 Task: In the  document journal.html. Insert footer and write 'www.quantum.com'. Find the word using Dictionary 'Grateful' Use the tool word Count and display word count while typing
Action: Mouse moved to (167, 87)
Screenshot: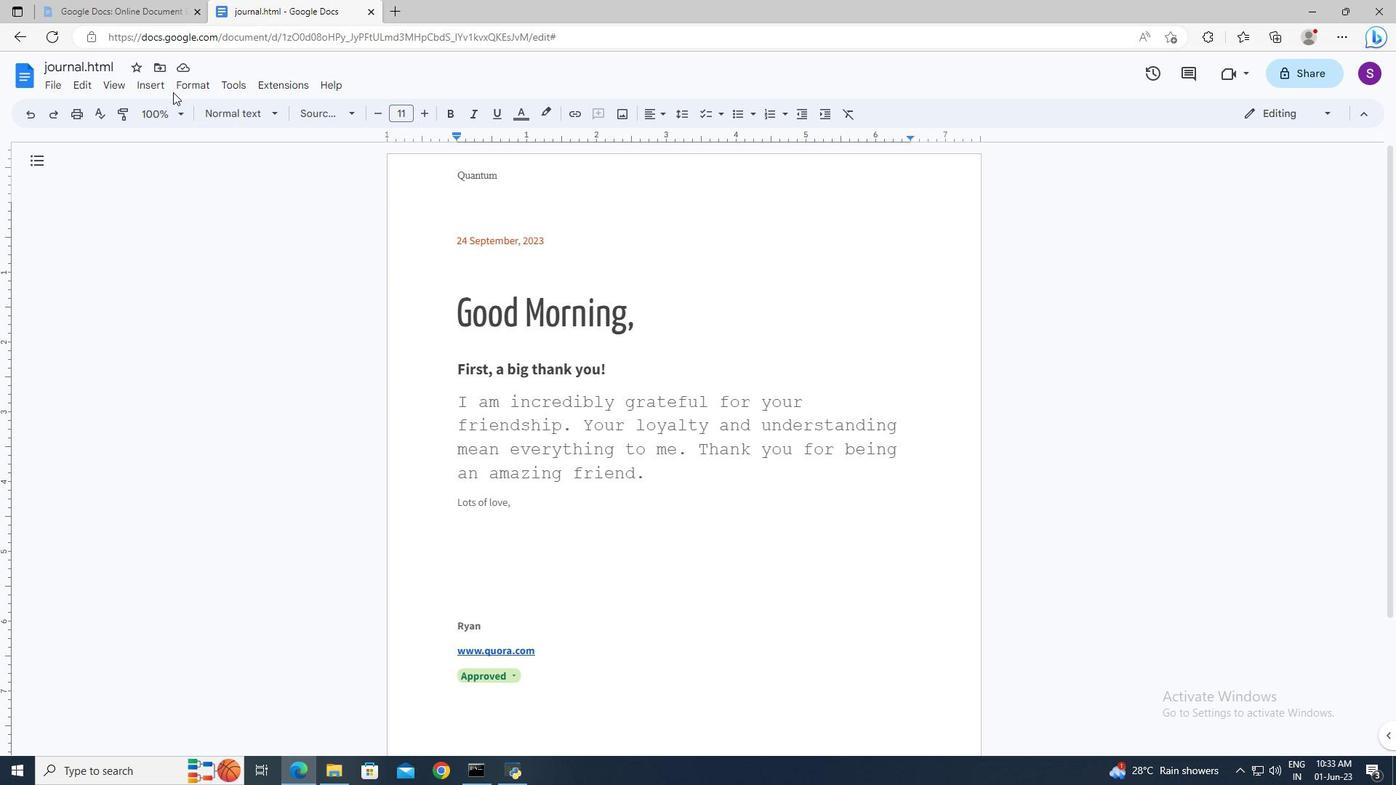 
Action: Mouse pressed left at (167, 87)
Screenshot: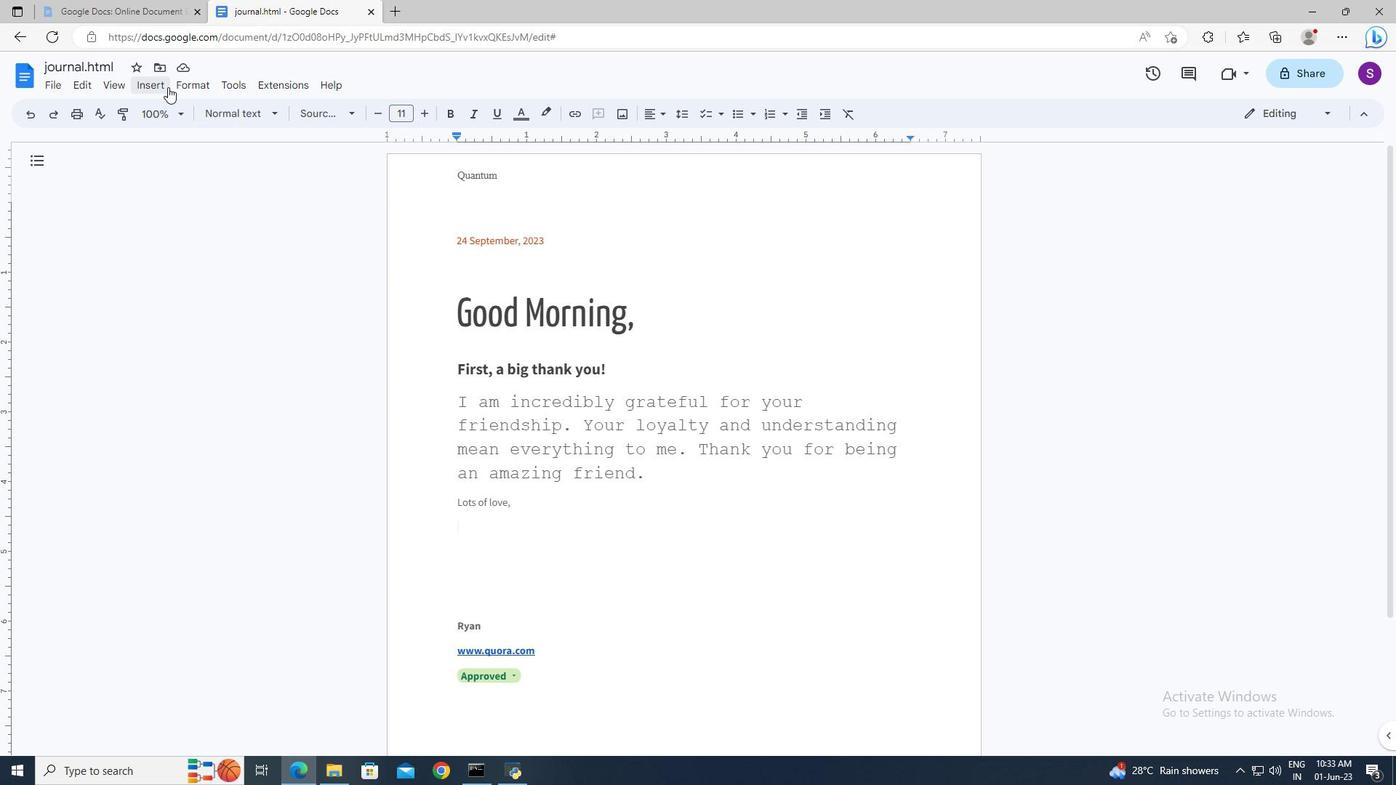 
Action: Mouse moved to (397, 479)
Screenshot: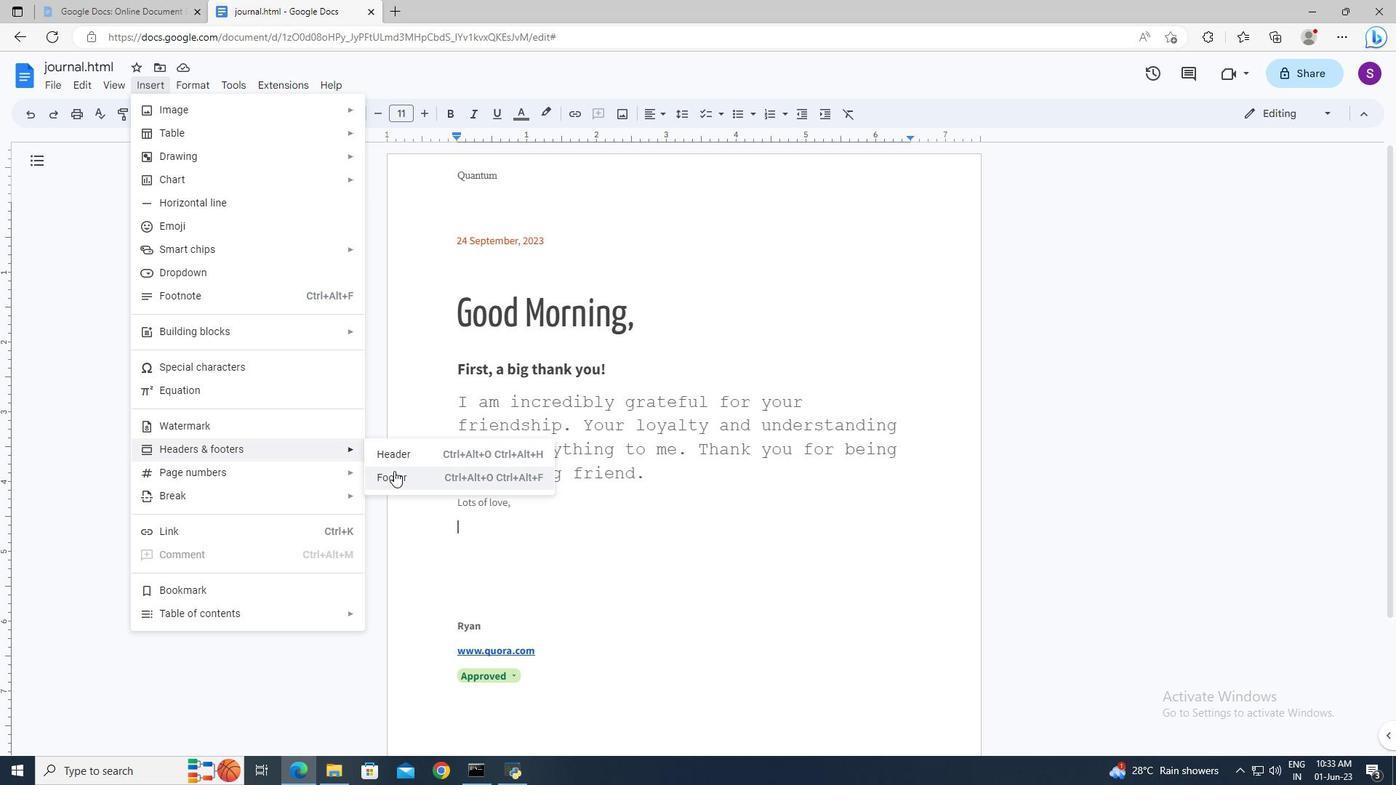 
Action: Mouse pressed left at (397, 479)
Screenshot: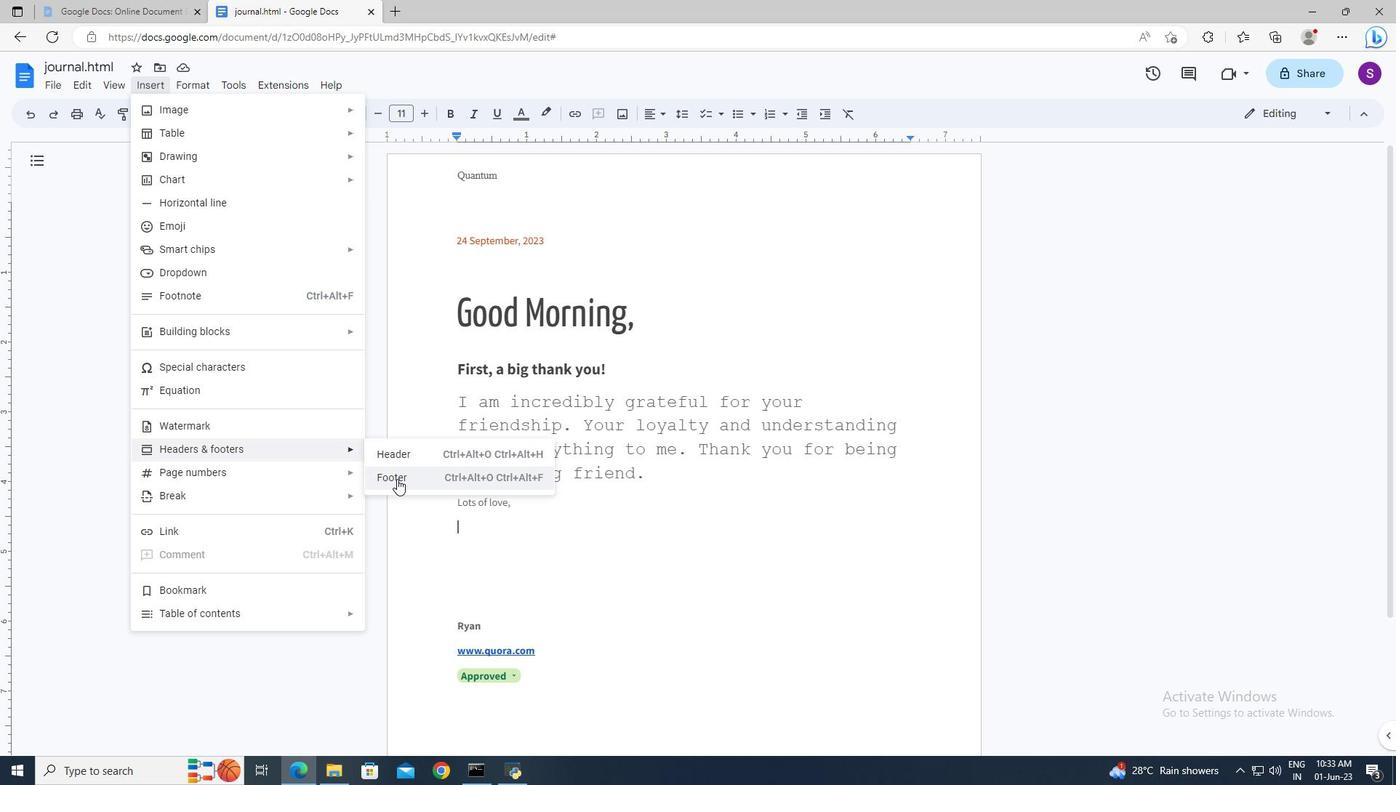 
Action: Key pressed www/<Key.backspace>.quantum.com
Screenshot: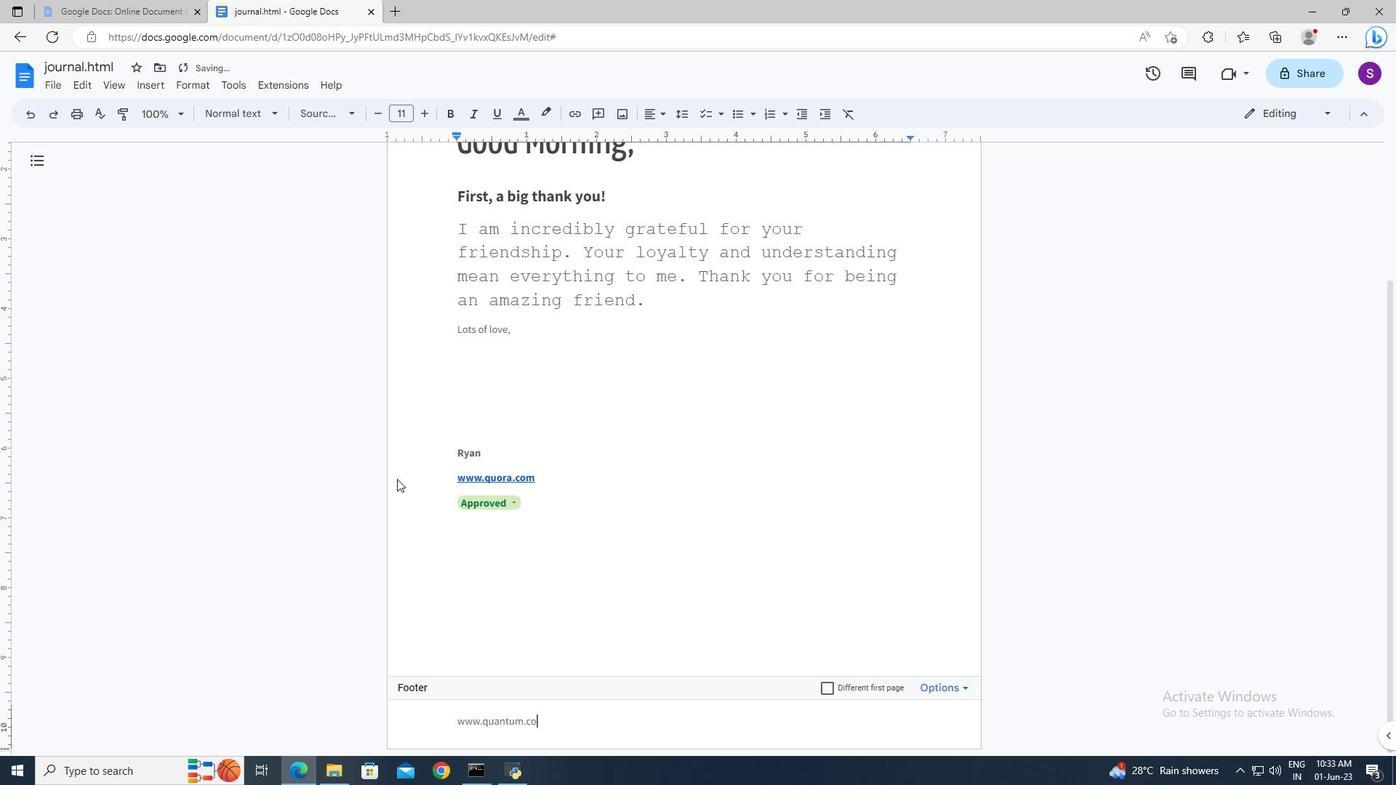 
Action: Mouse moved to (660, 448)
Screenshot: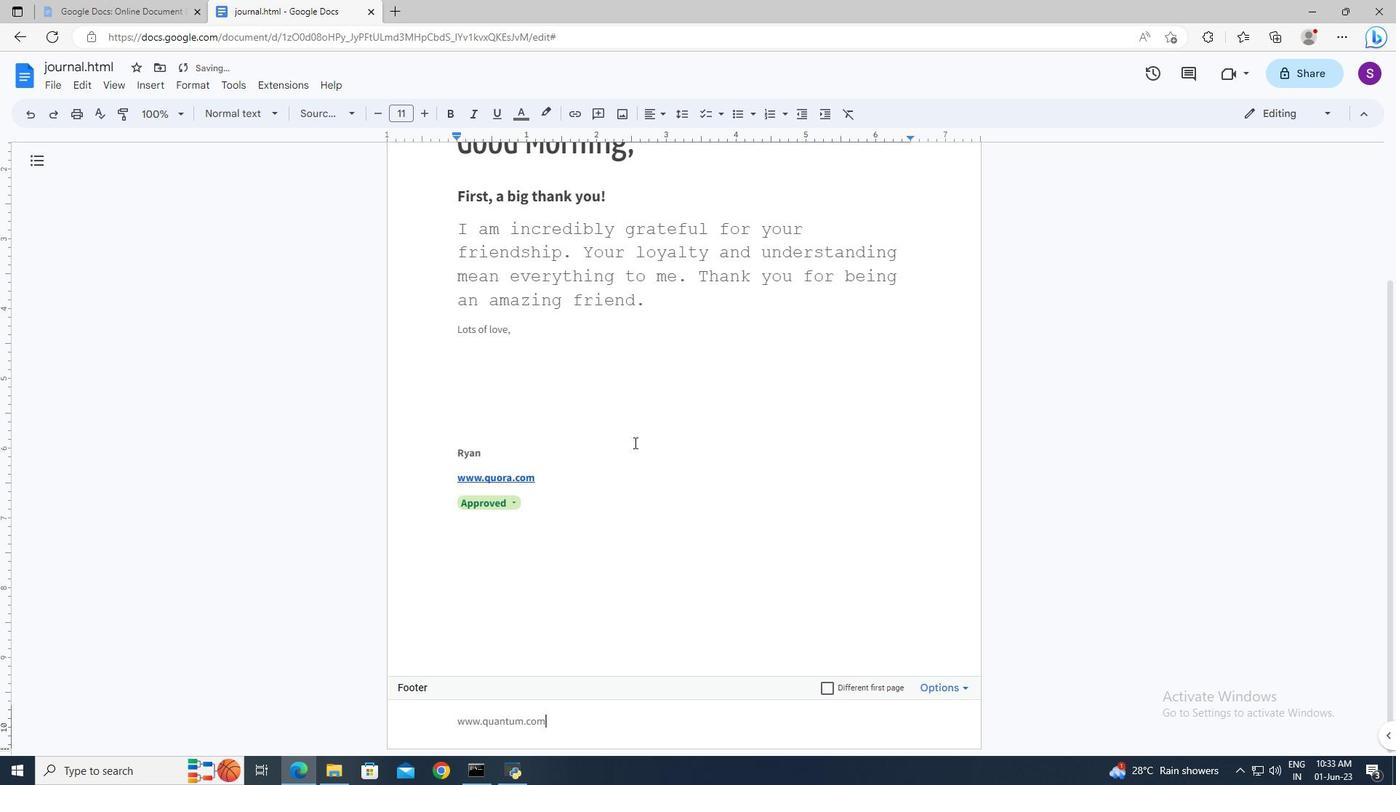 
Action: Mouse pressed left at (660, 448)
Screenshot: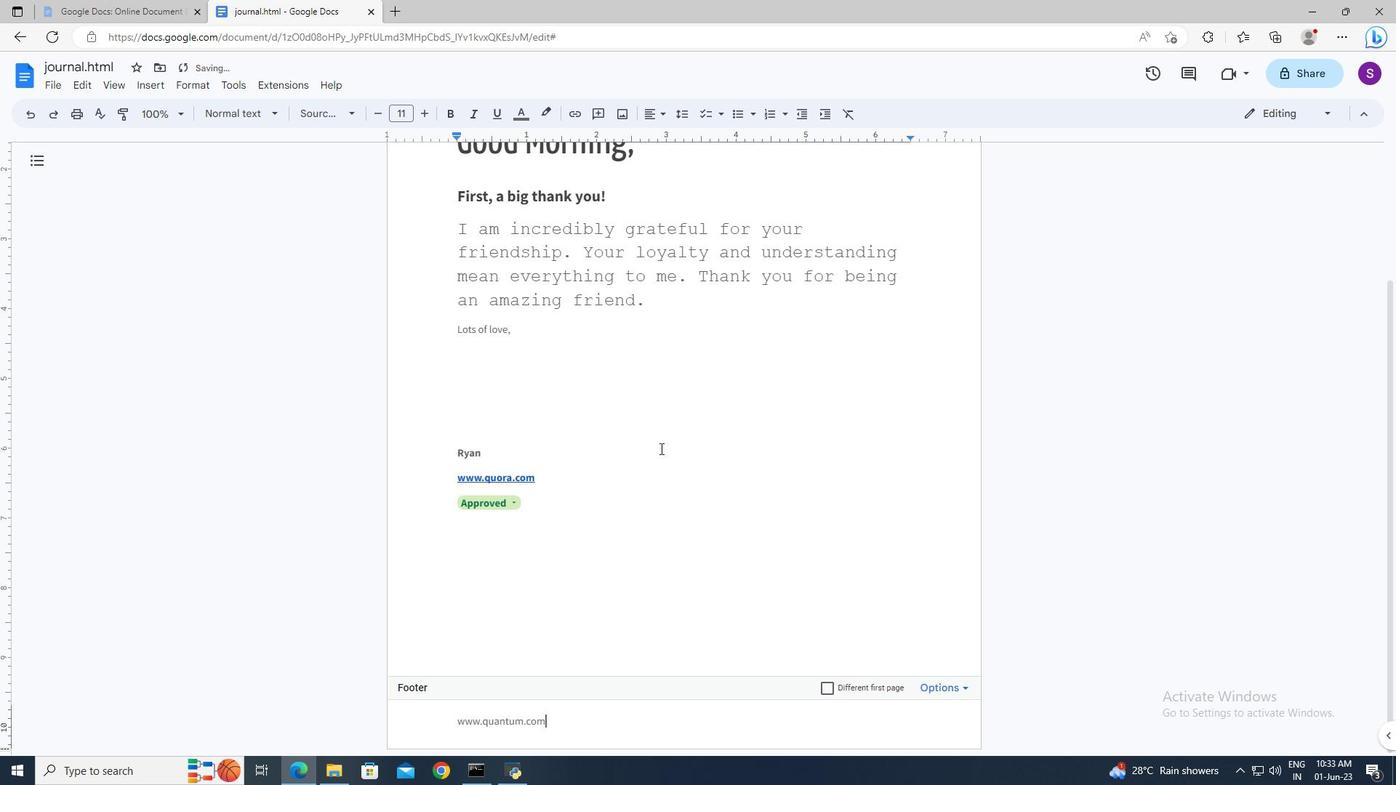
Action: Mouse moved to (504, 387)
Screenshot: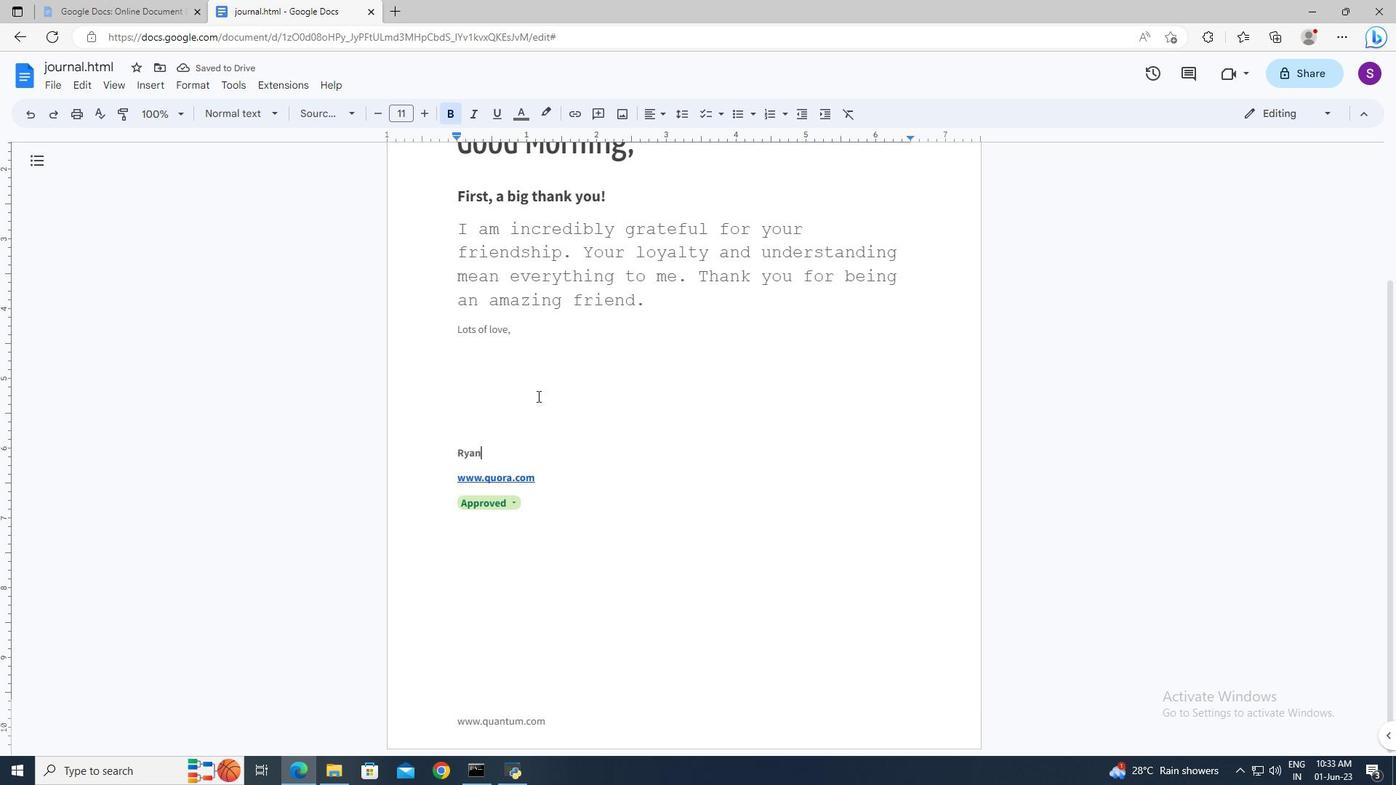 
Action: Mouse pressed left at (504, 387)
Screenshot: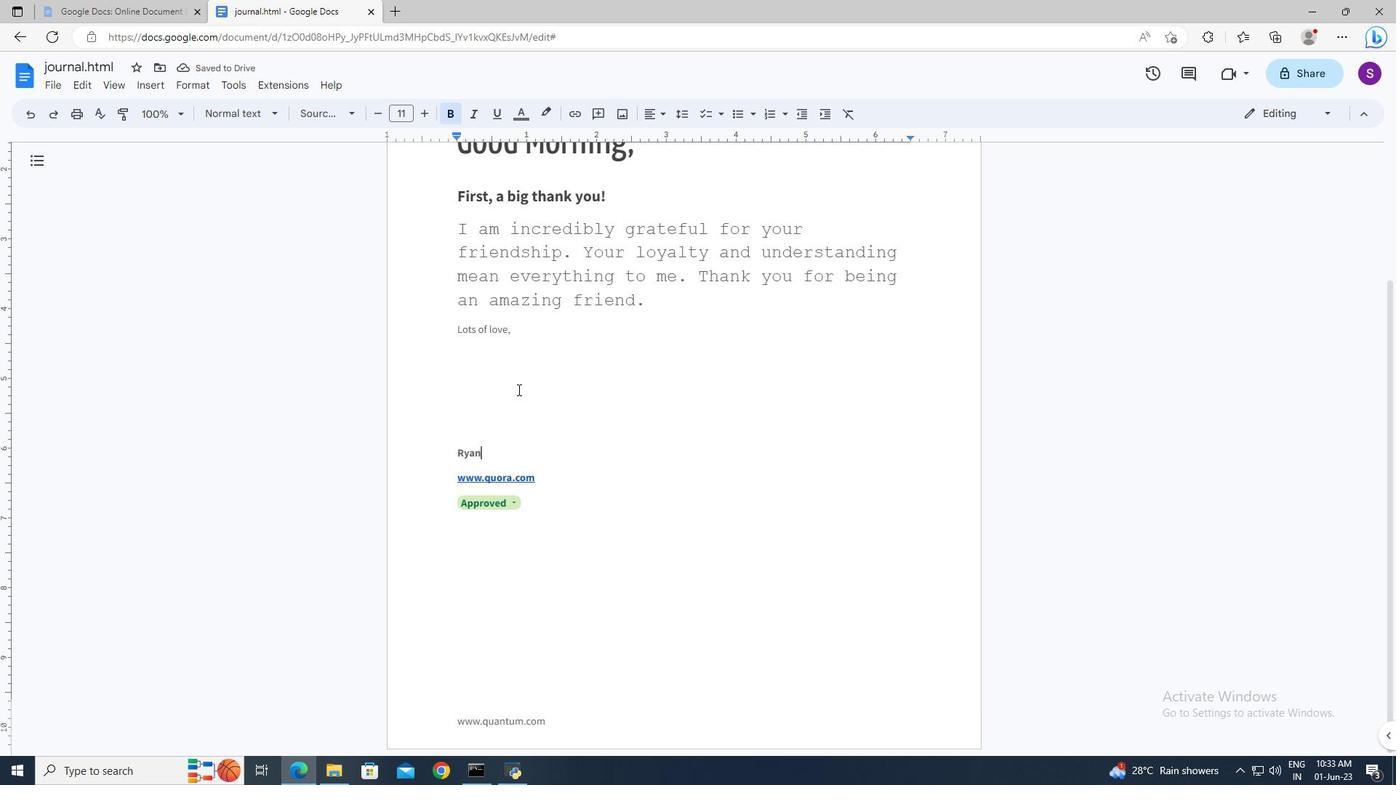 
Action: Mouse scrolled (504, 388) with delta (0, 0)
Screenshot: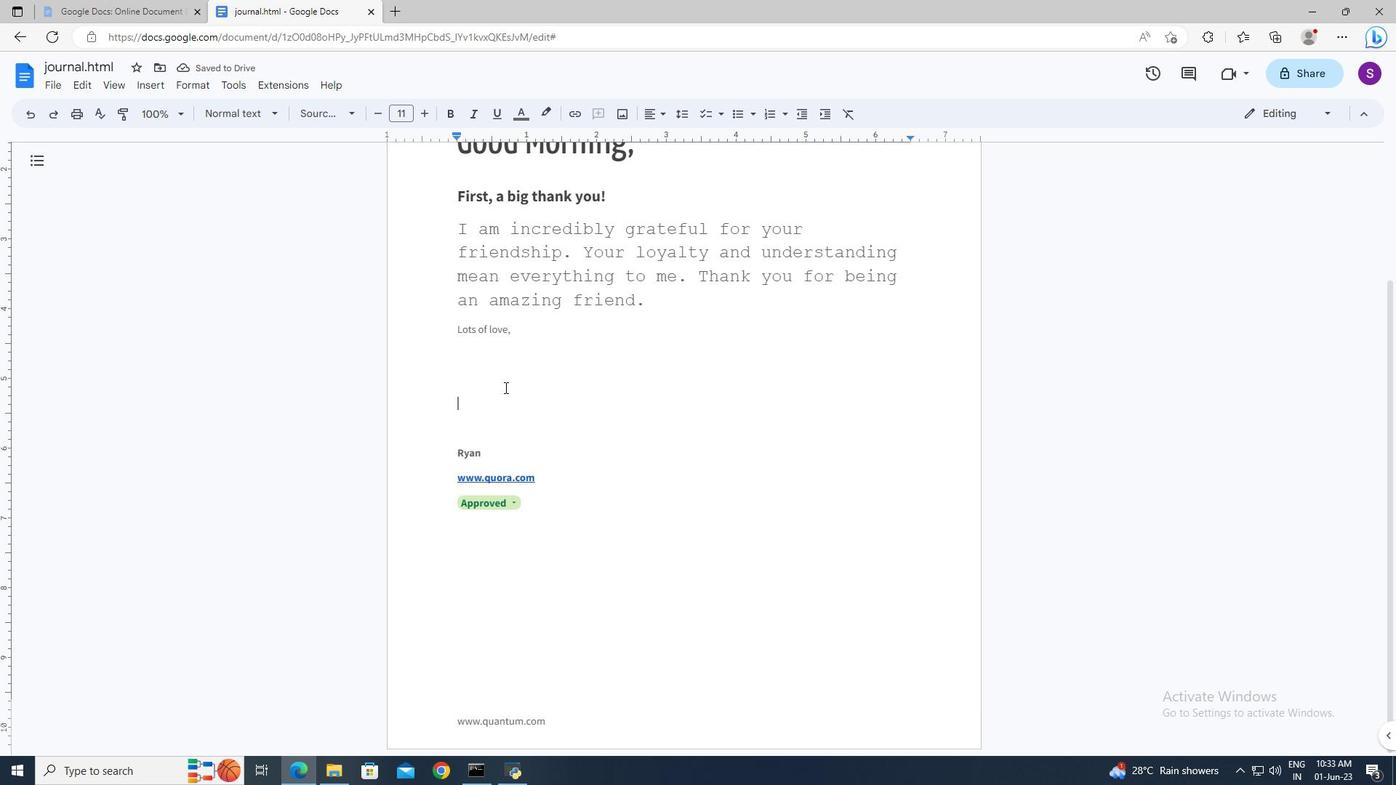 
Action: Mouse moved to (247, 87)
Screenshot: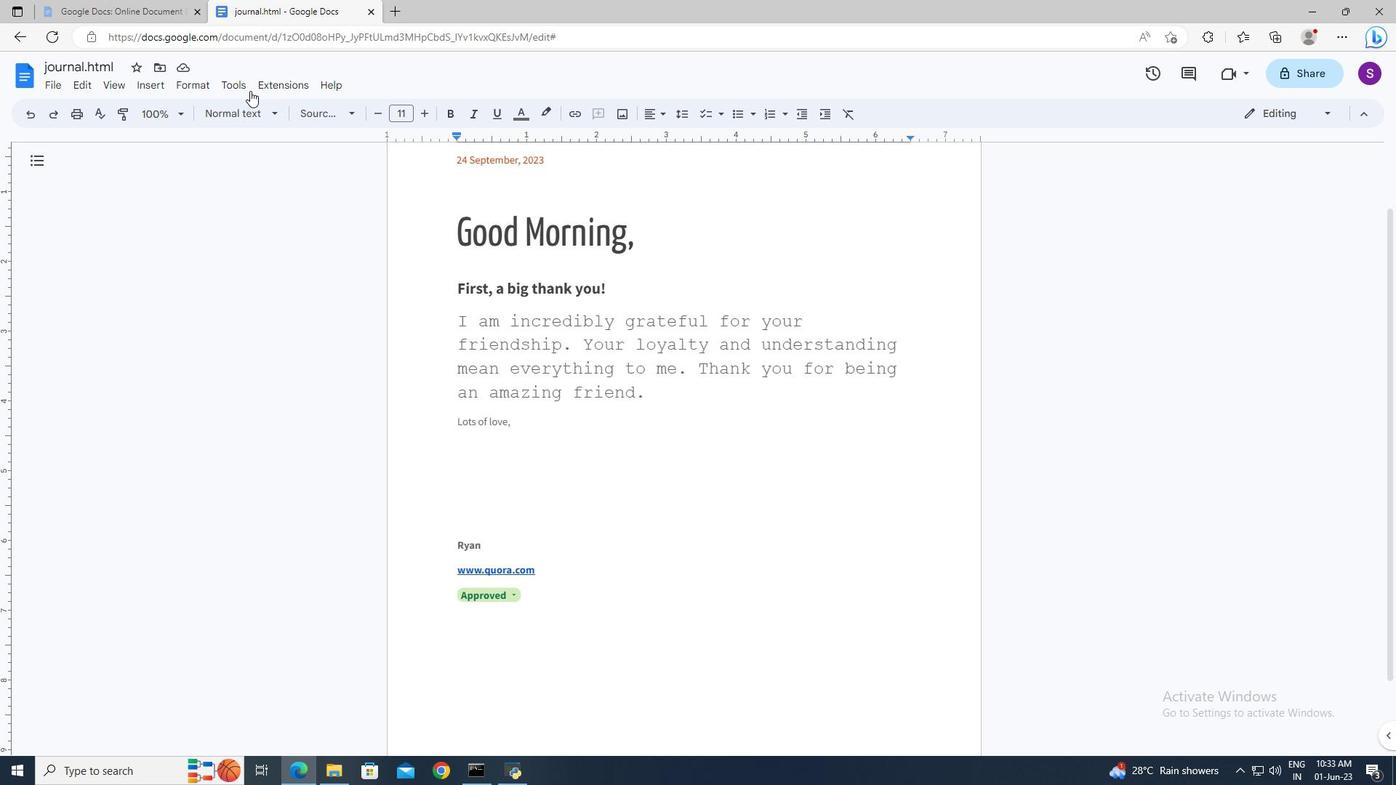
Action: Mouse pressed left at (247, 87)
Screenshot: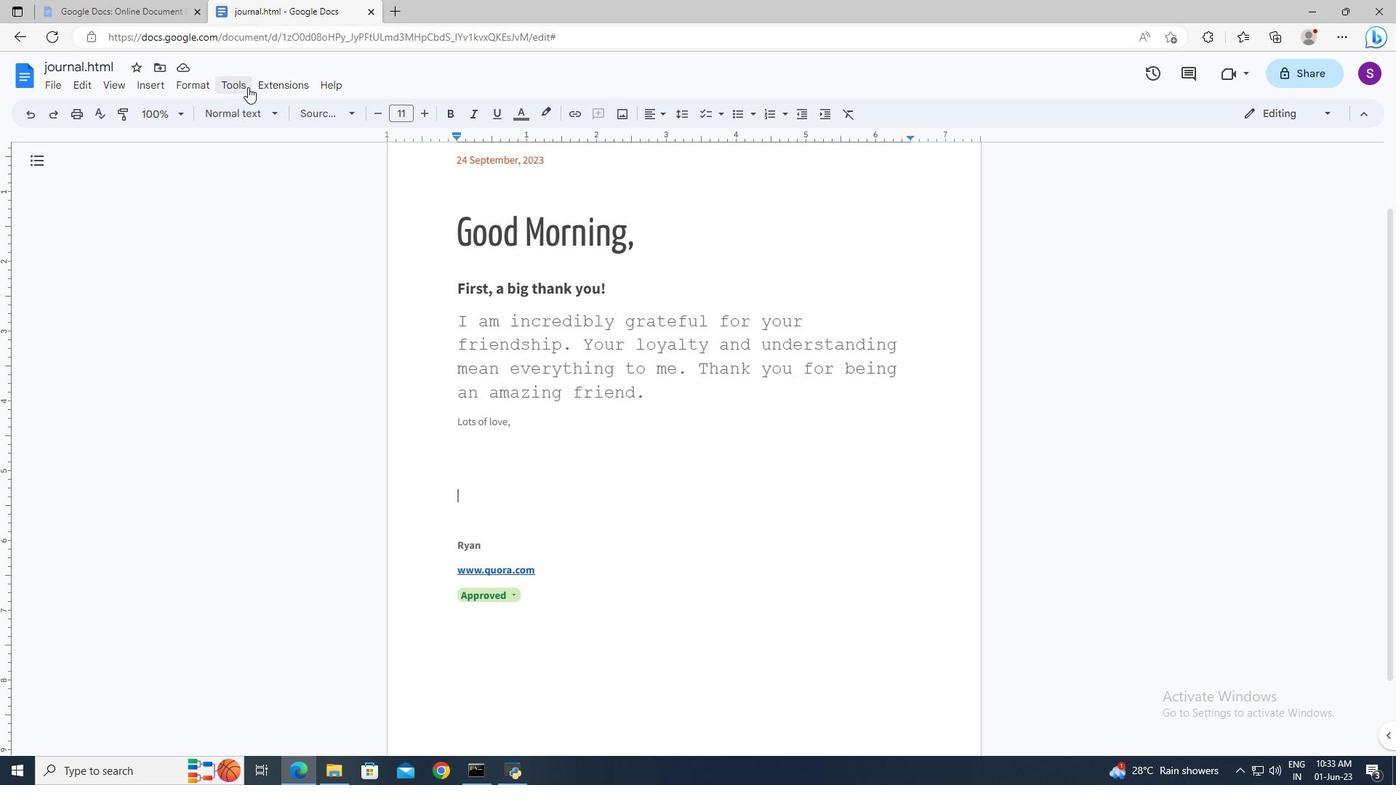 
Action: Mouse moved to (267, 287)
Screenshot: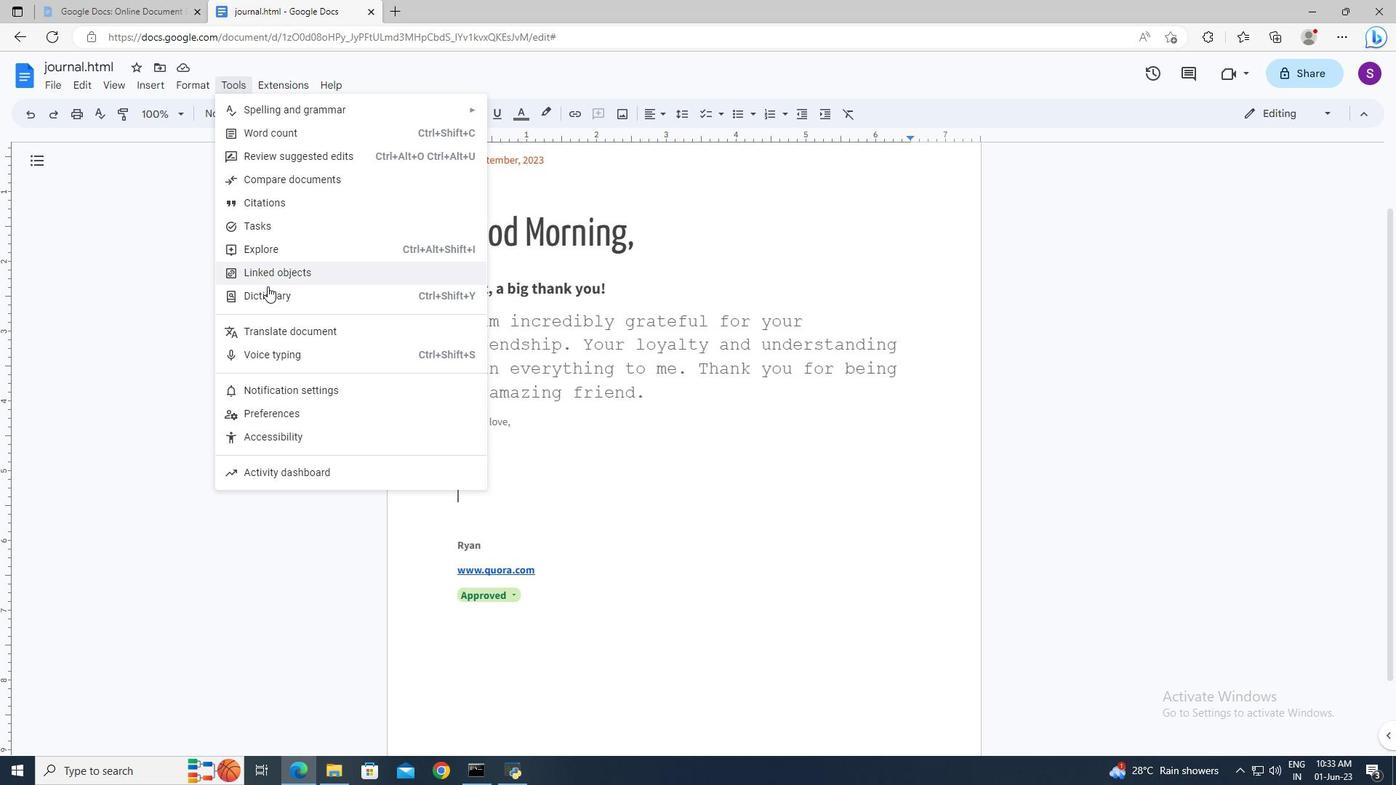 
Action: Mouse pressed left at (267, 287)
Screenshot: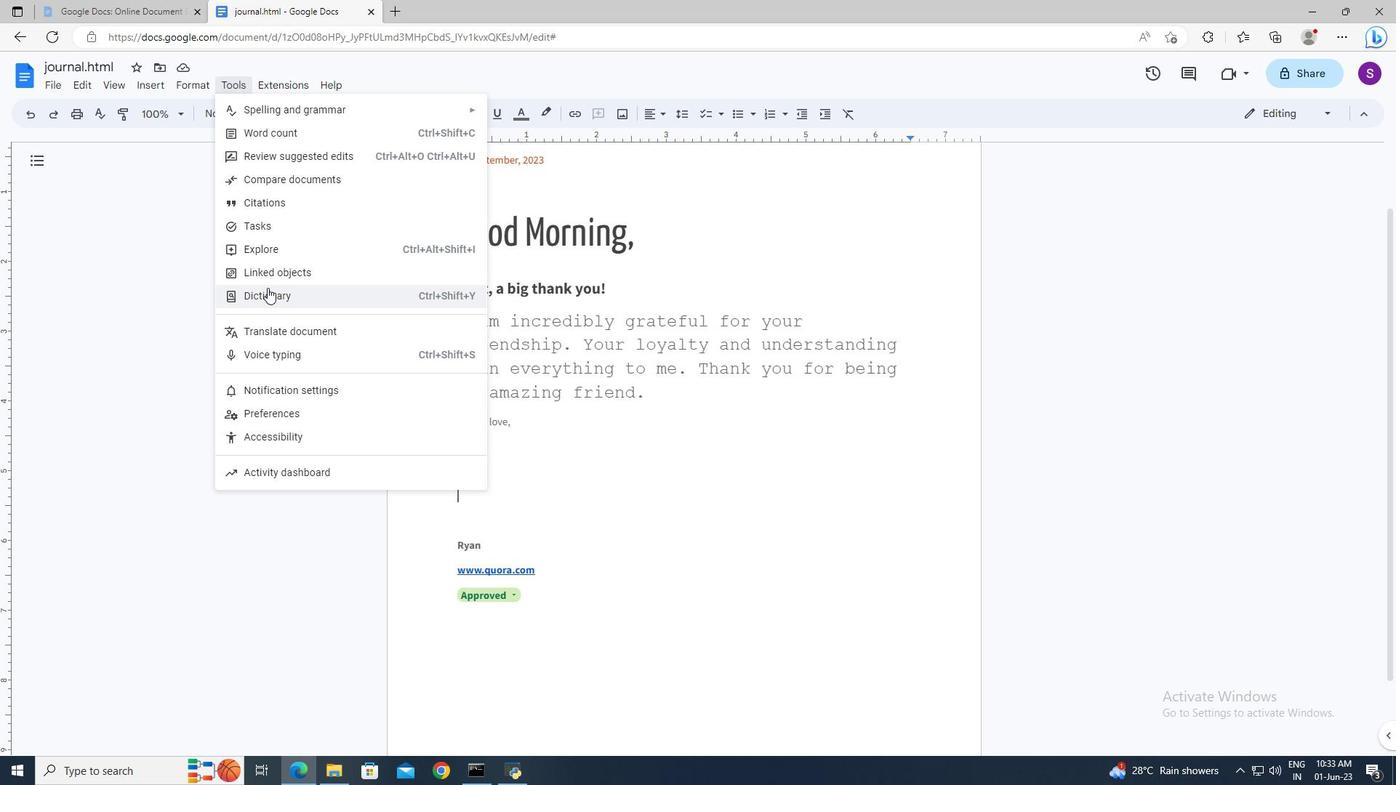 
Action: Mouse moved to (1215, 162)
Screenshot: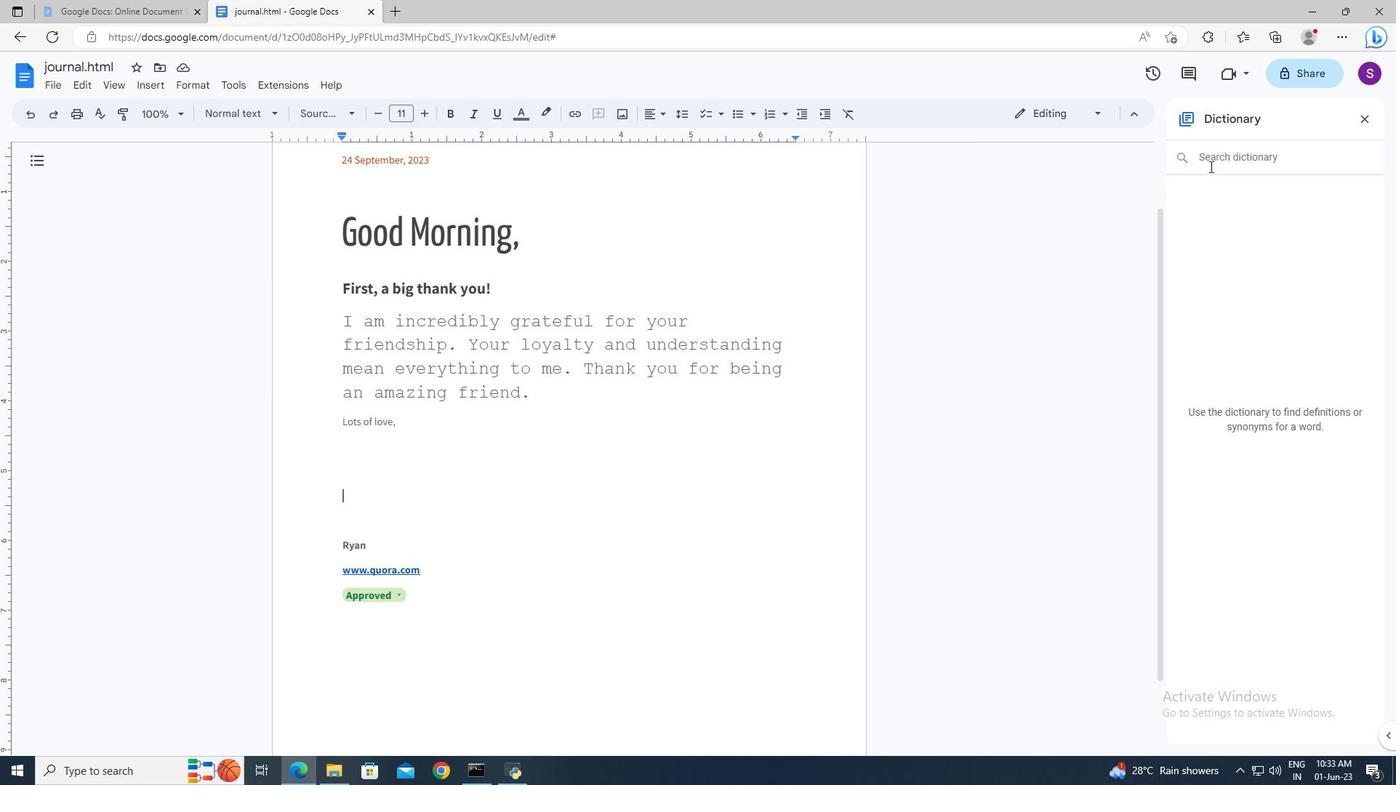 
Action: Mouse pressed left at (1215, 162)
Screenshot: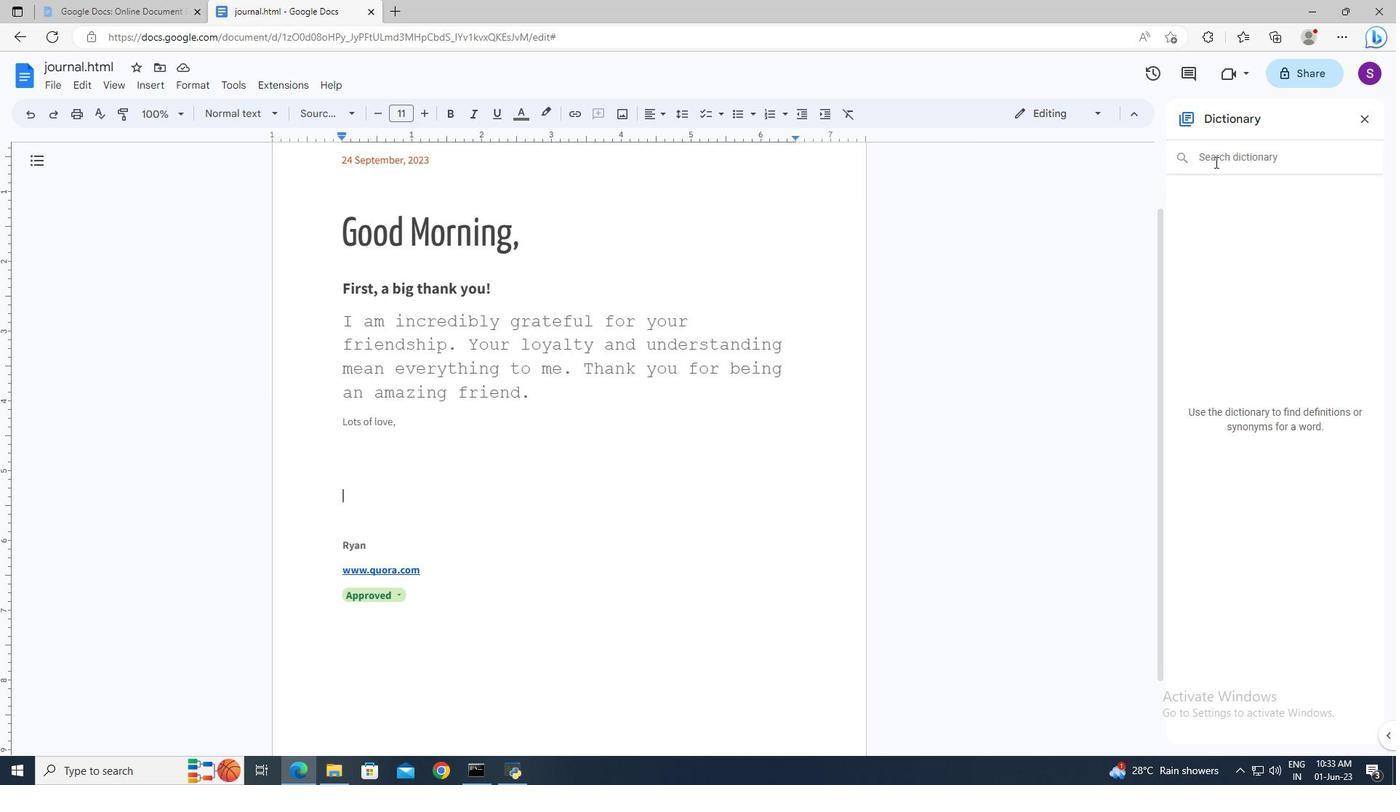 
Action: Mouse moved to (1199, 155)
Screenshot: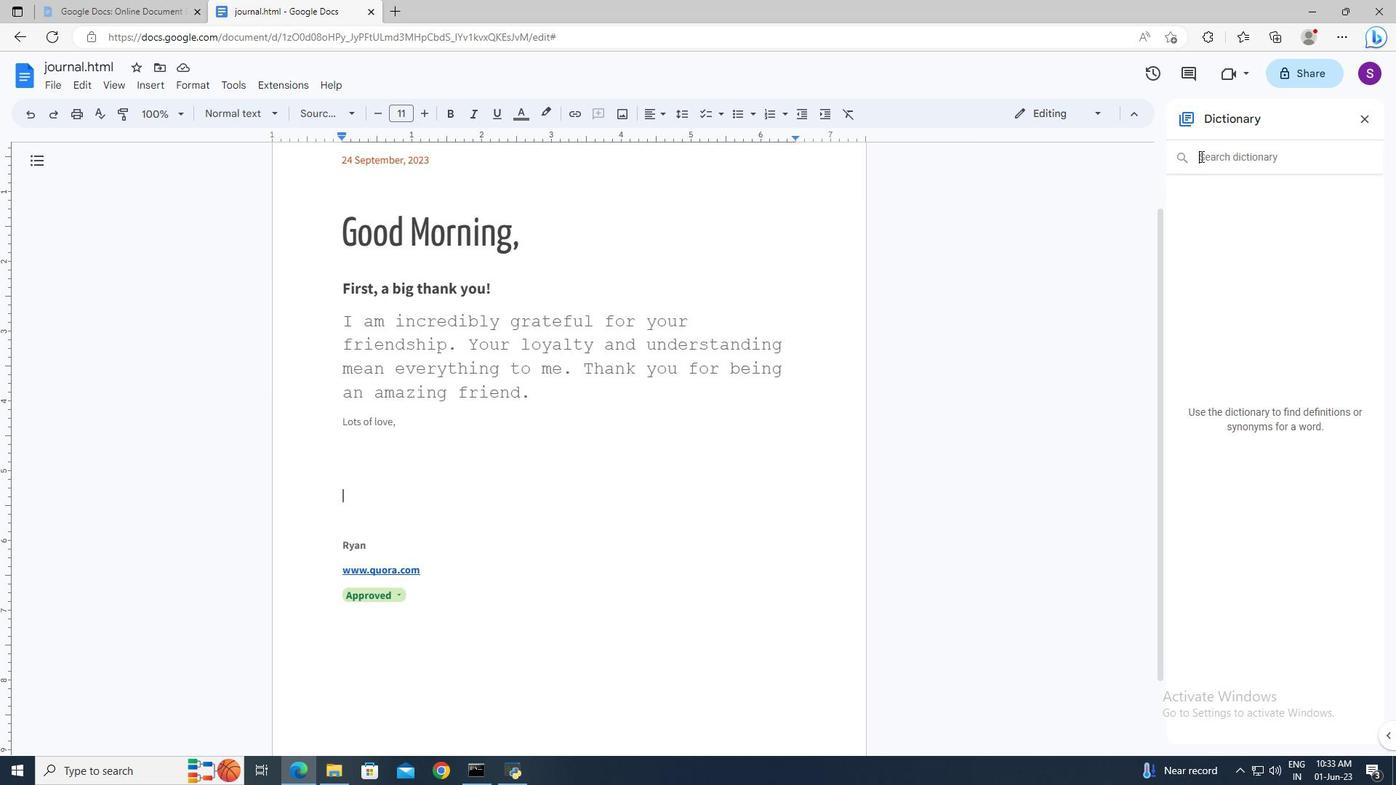 
Action: Key pressed <Key.shift>Gr
Screenshot: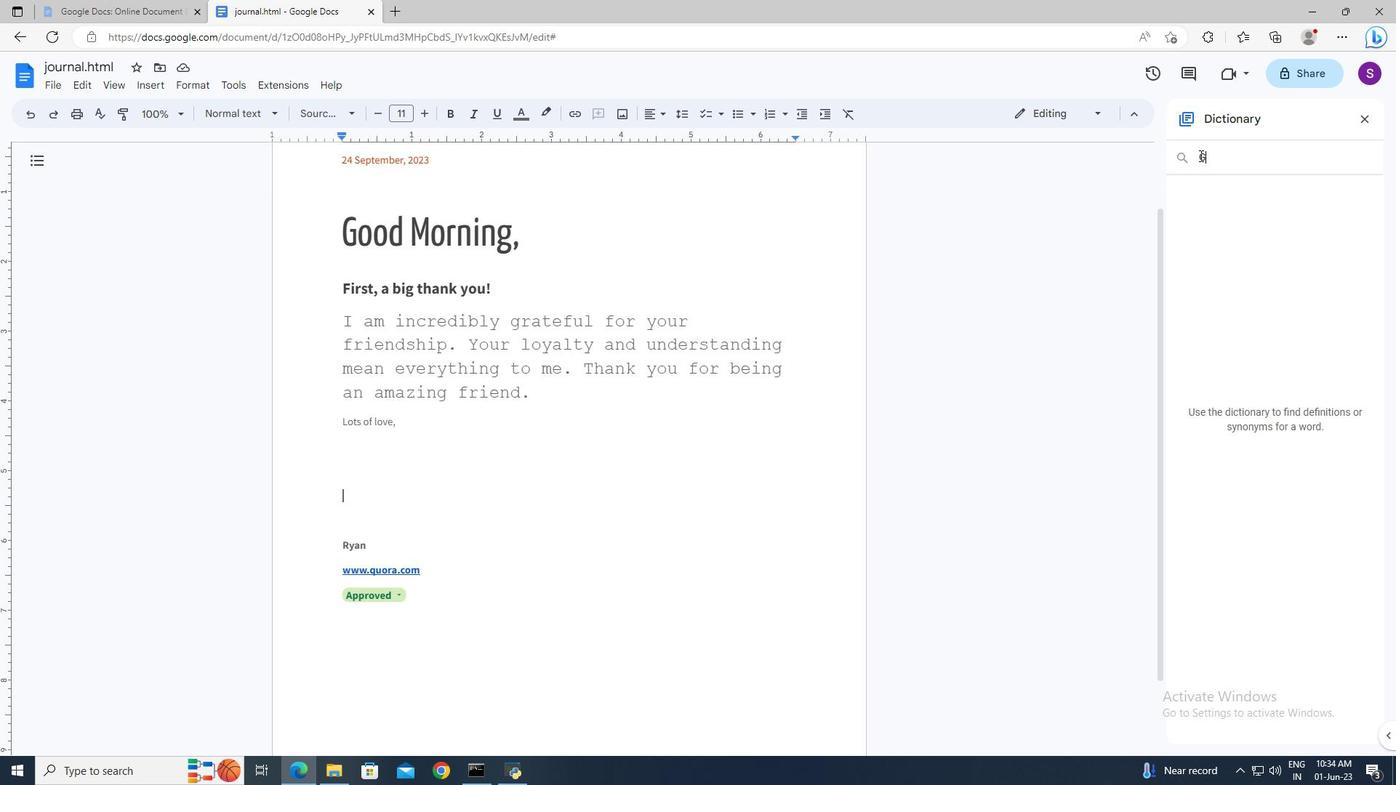 
Action: Mouse moved to (1199, 154)
Screenshot: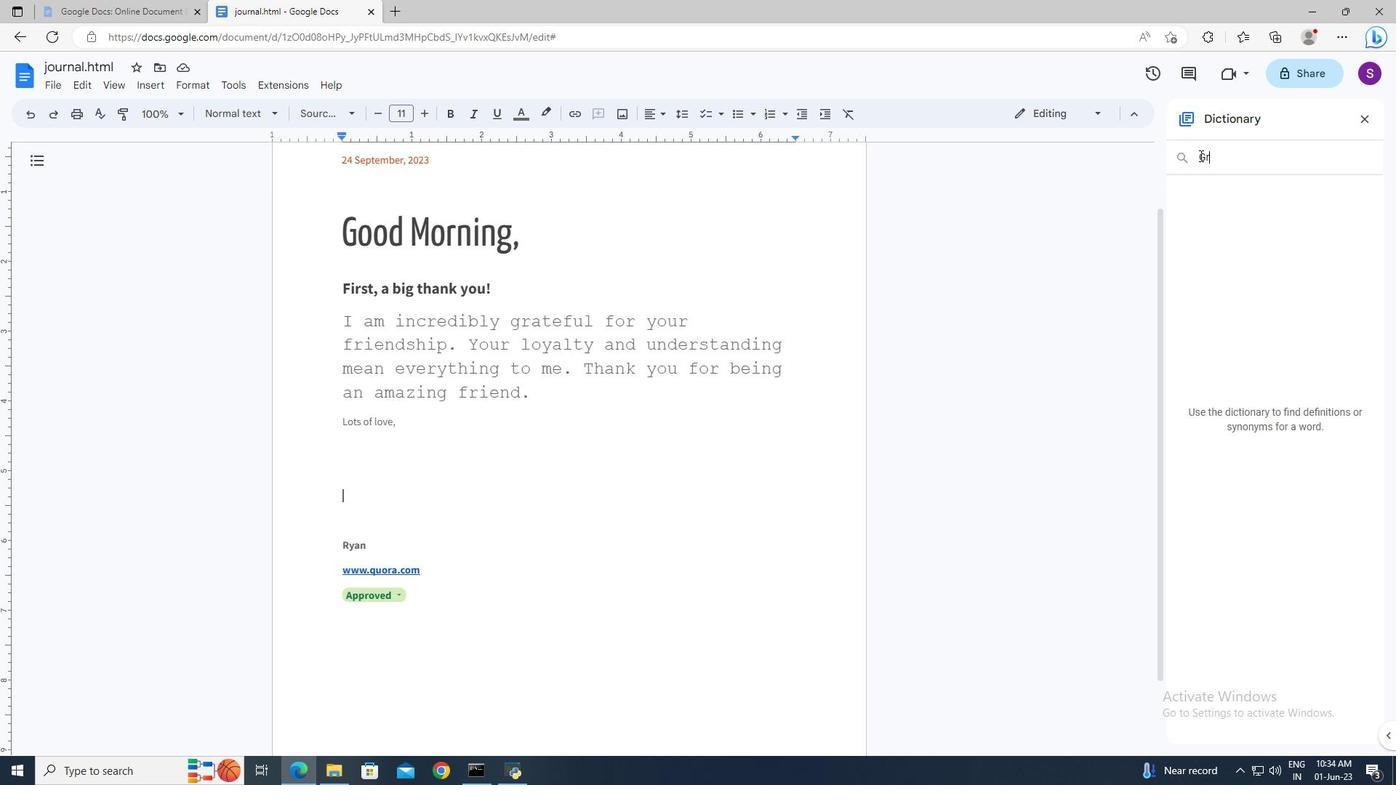 
Action: Key pressed a
Screenshot: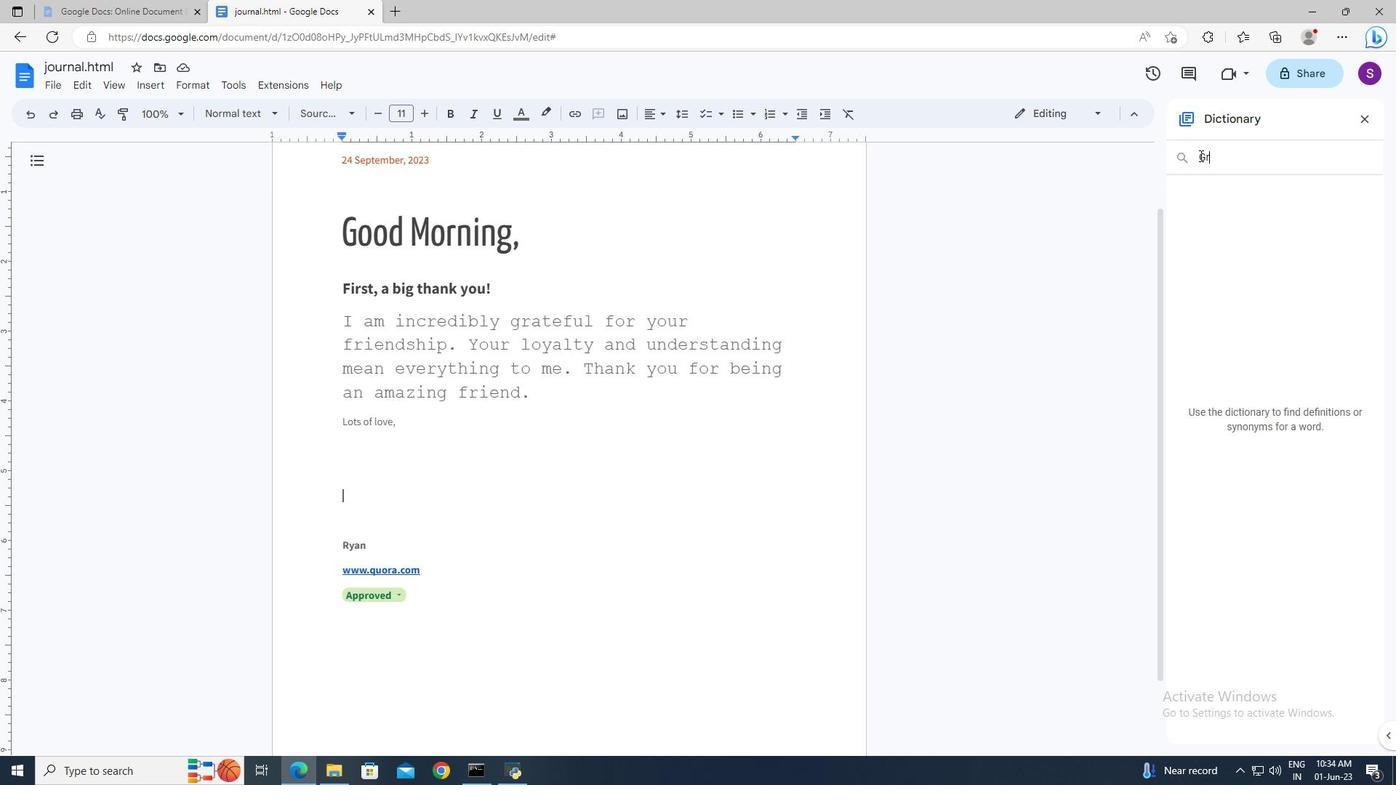 
Action: Mouse moved to (1186, 150)
Screenshot: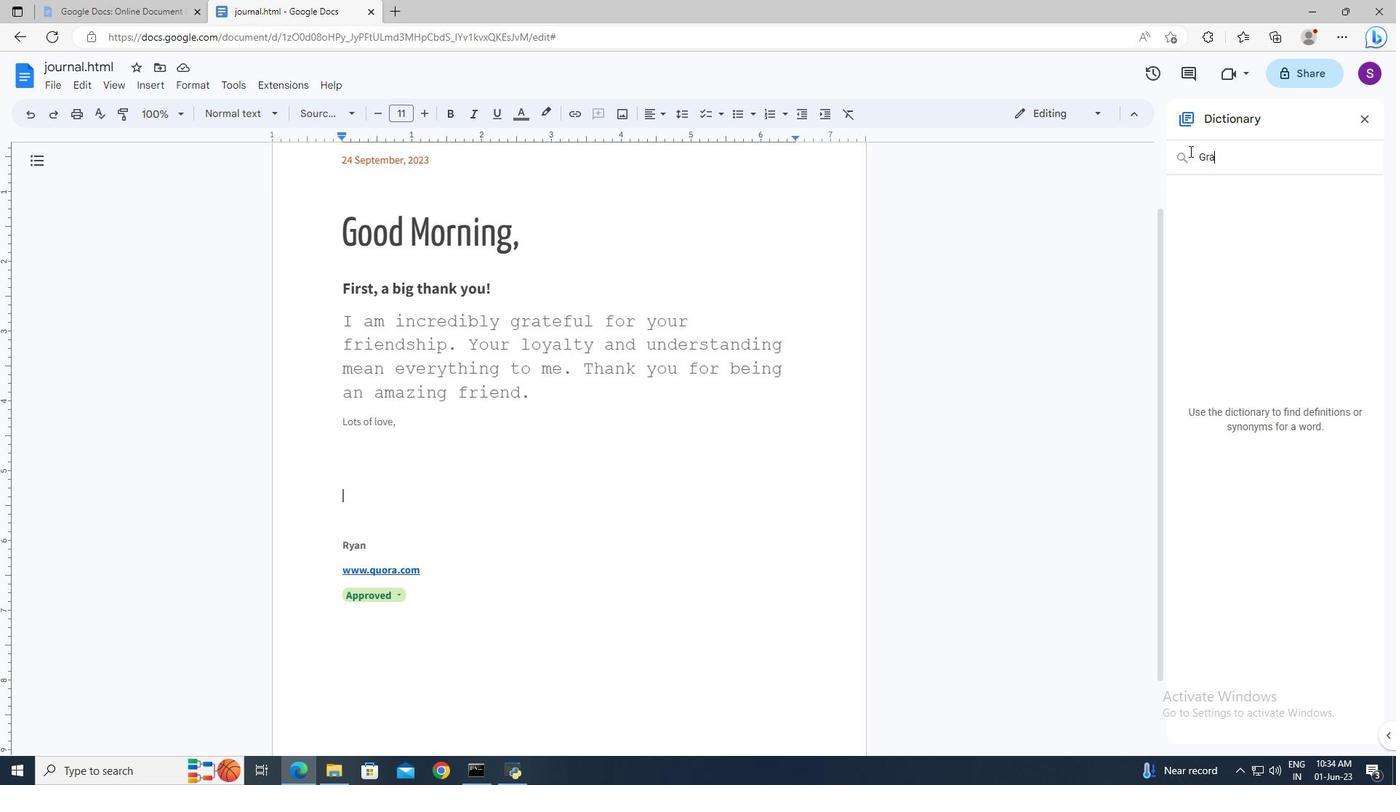 
Action: Key pressed t
Screenshot: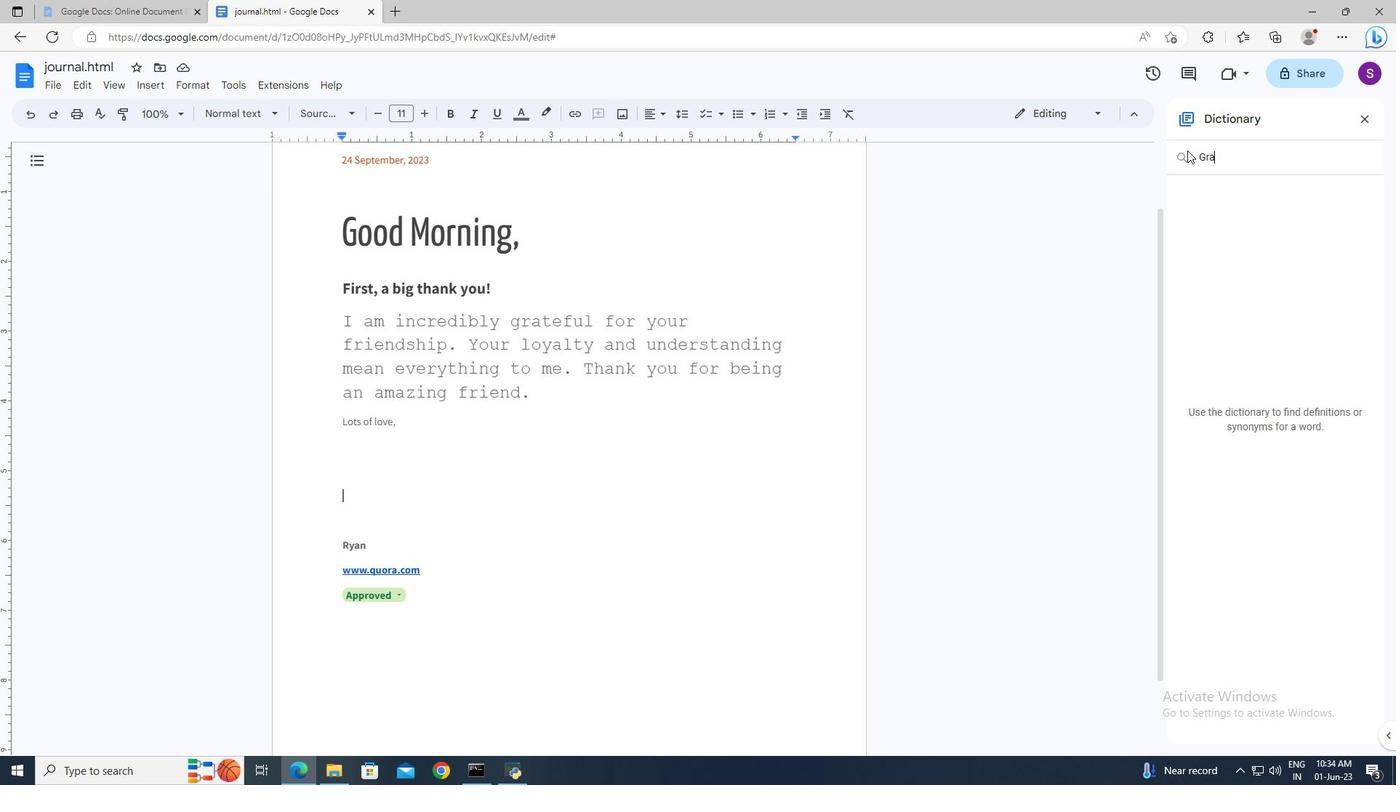 
Action: Mouse moved to (1186, 149)
Screenshot: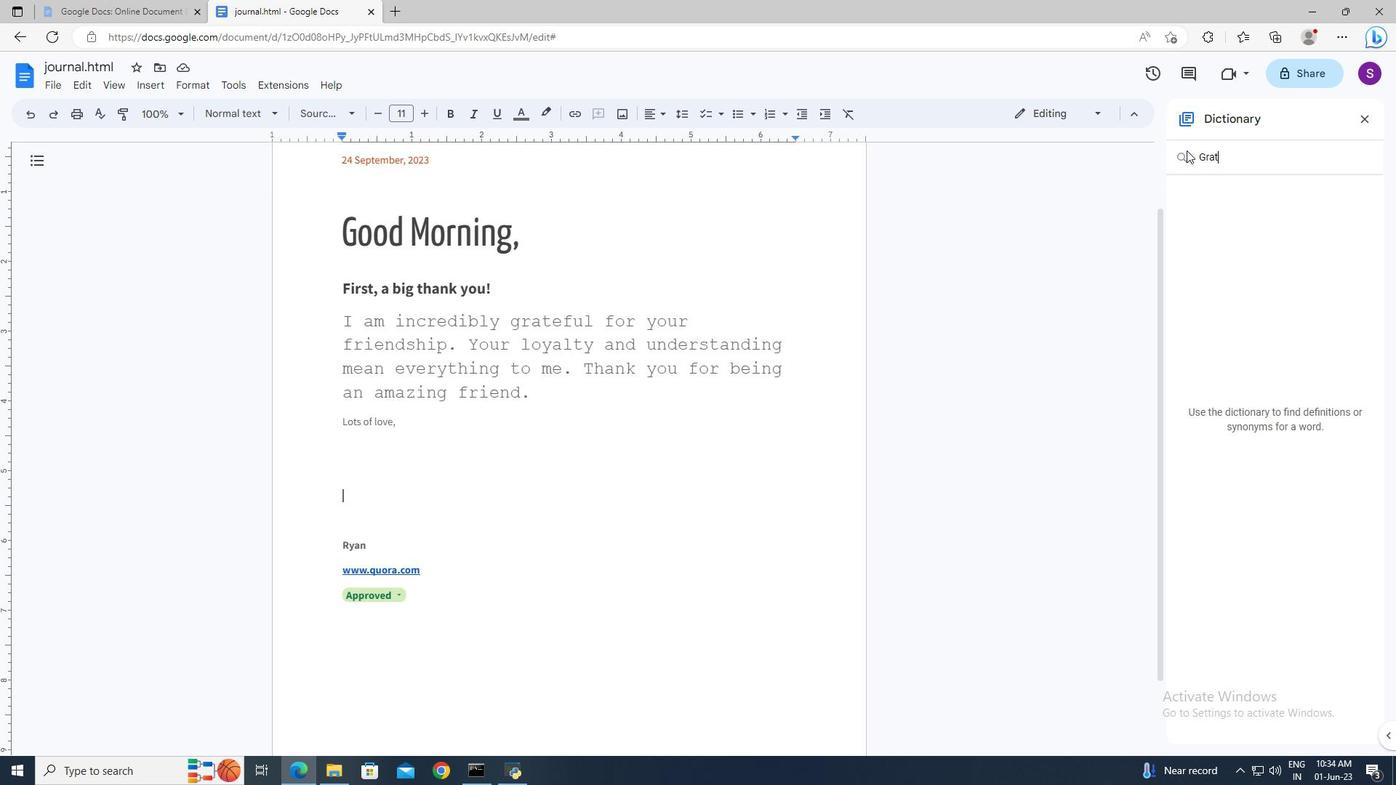 
Action: Key pressed eful<Key.enter>
Screenshot: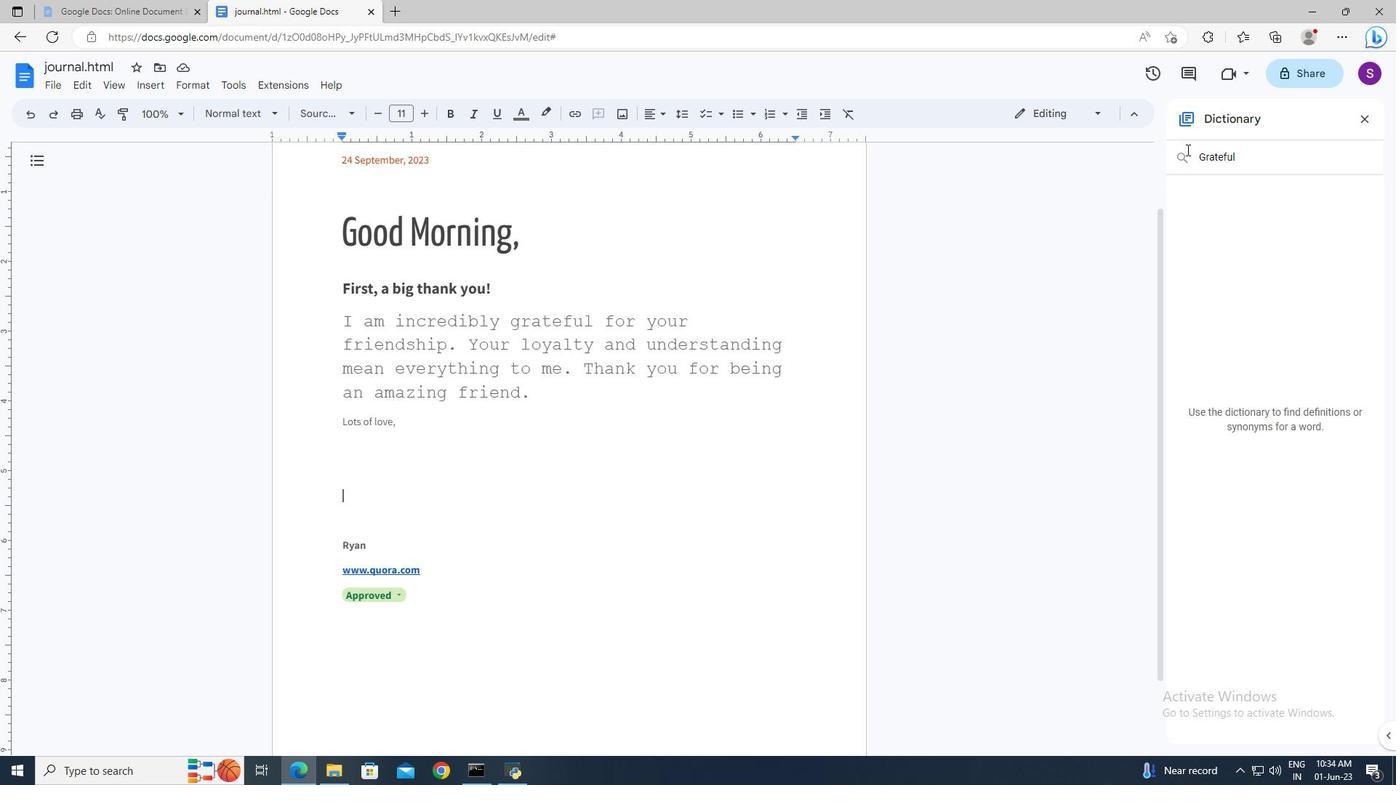 
Action: Mouse moved to (237, 84)
Screenshot: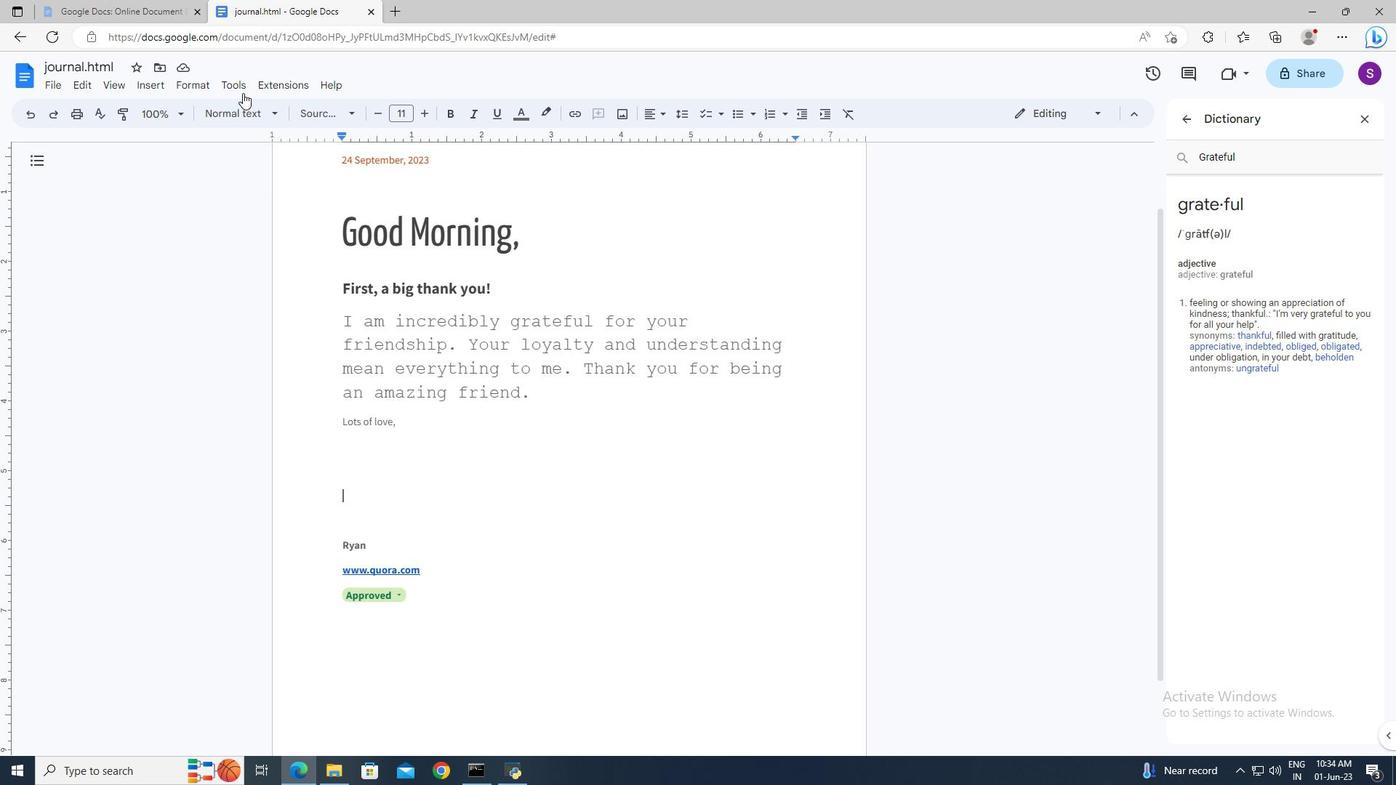 
Action: Mouse pressed left at (237, 84)
Screenshot: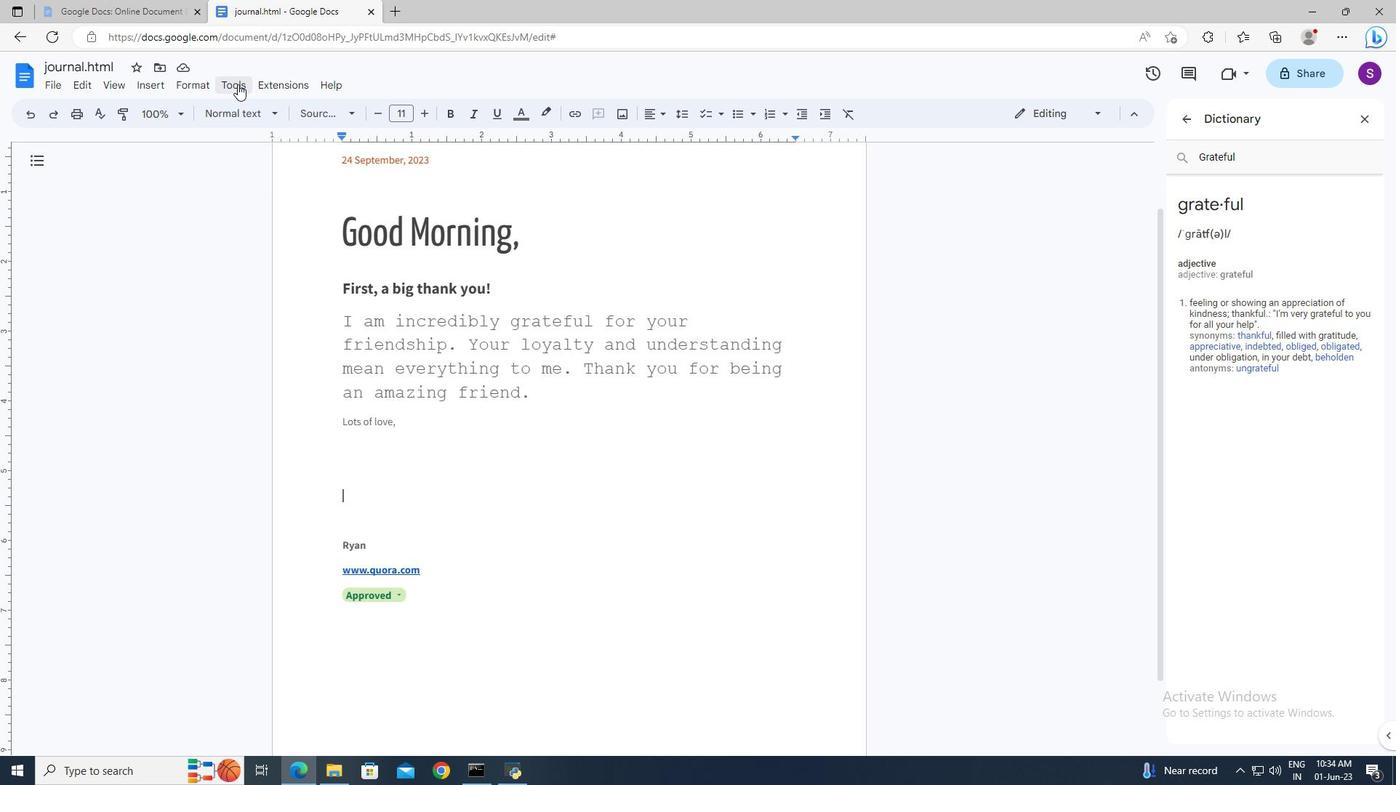 
Action: Mouse moved to (297, 132)
Screenshot: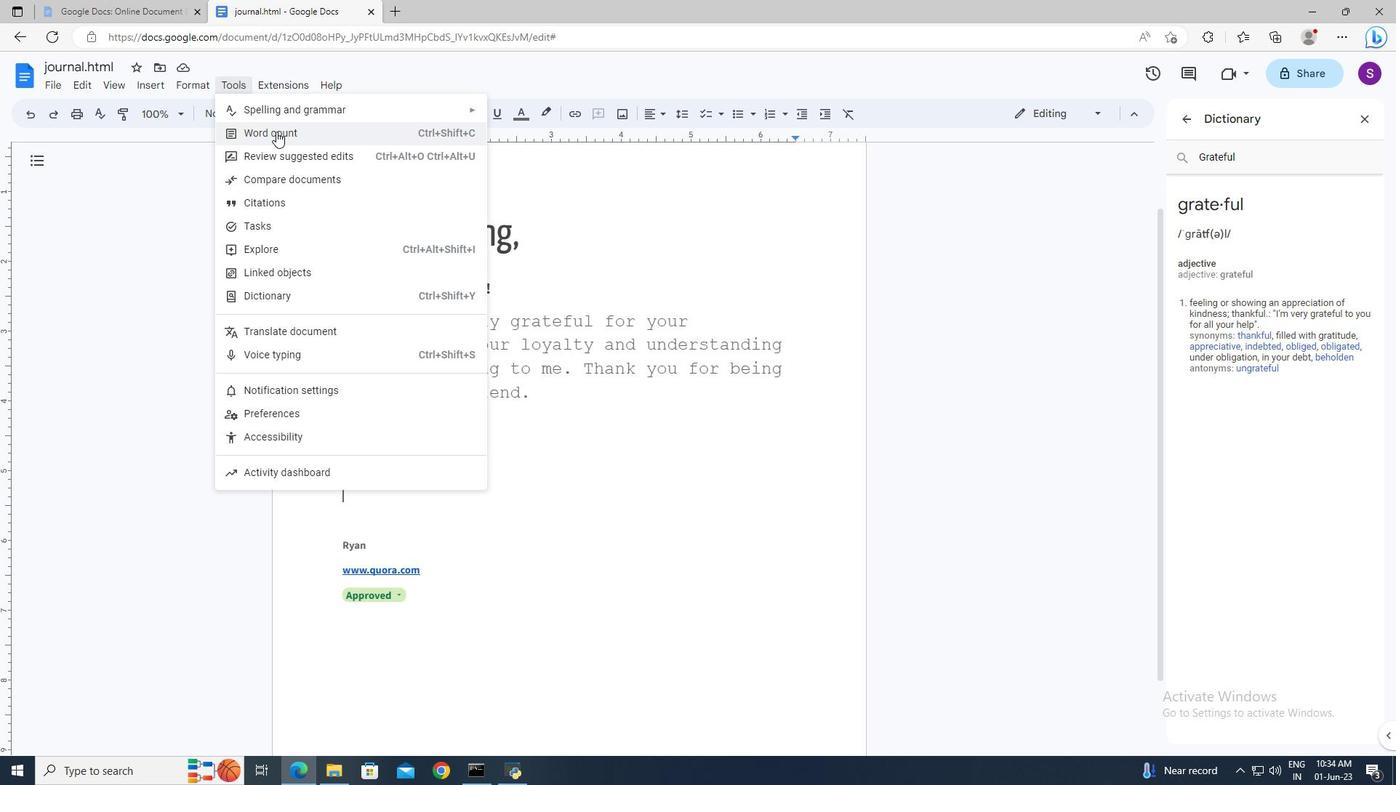 
Action: Mouse pressed left at (297, 132)
Screenshot: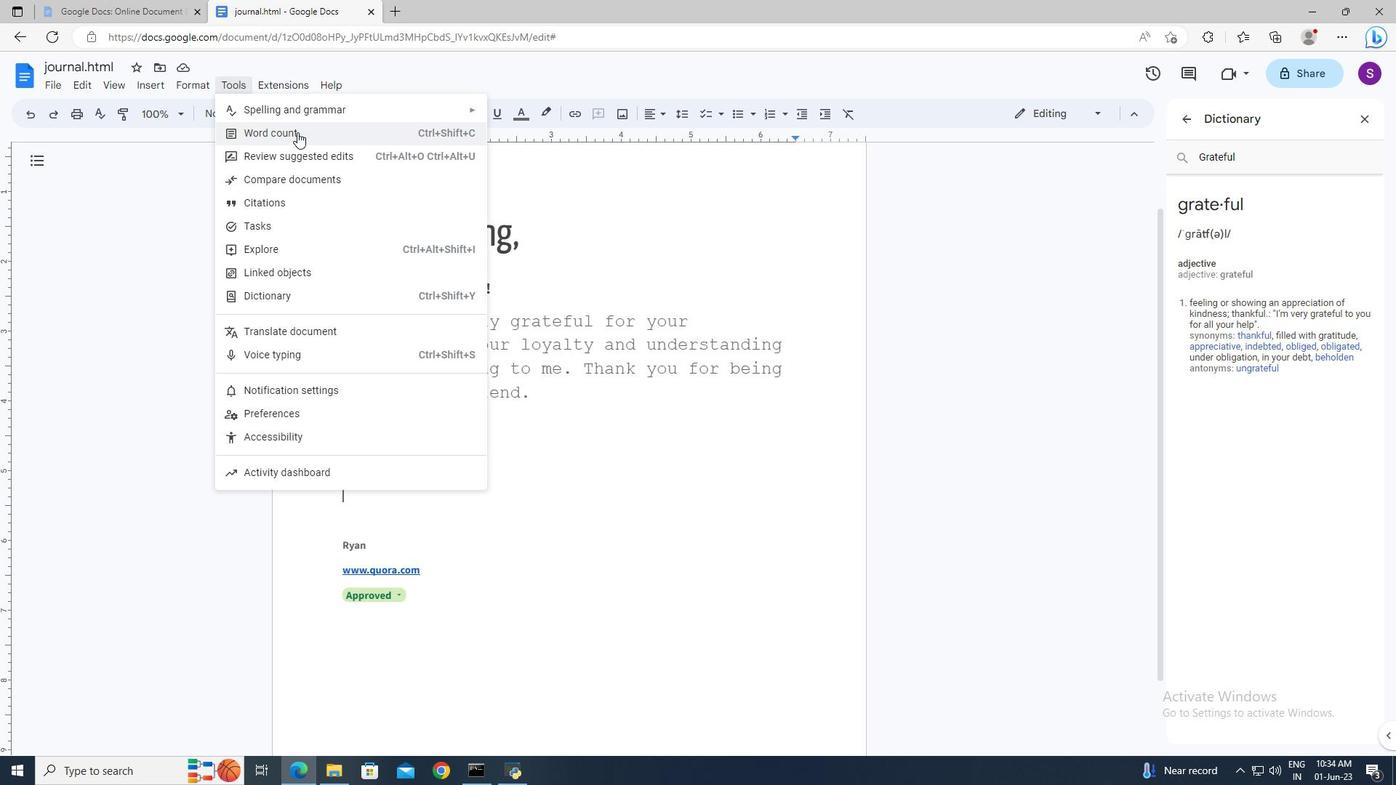 
Action: Mouse moved to (603, 469)
Screenshot: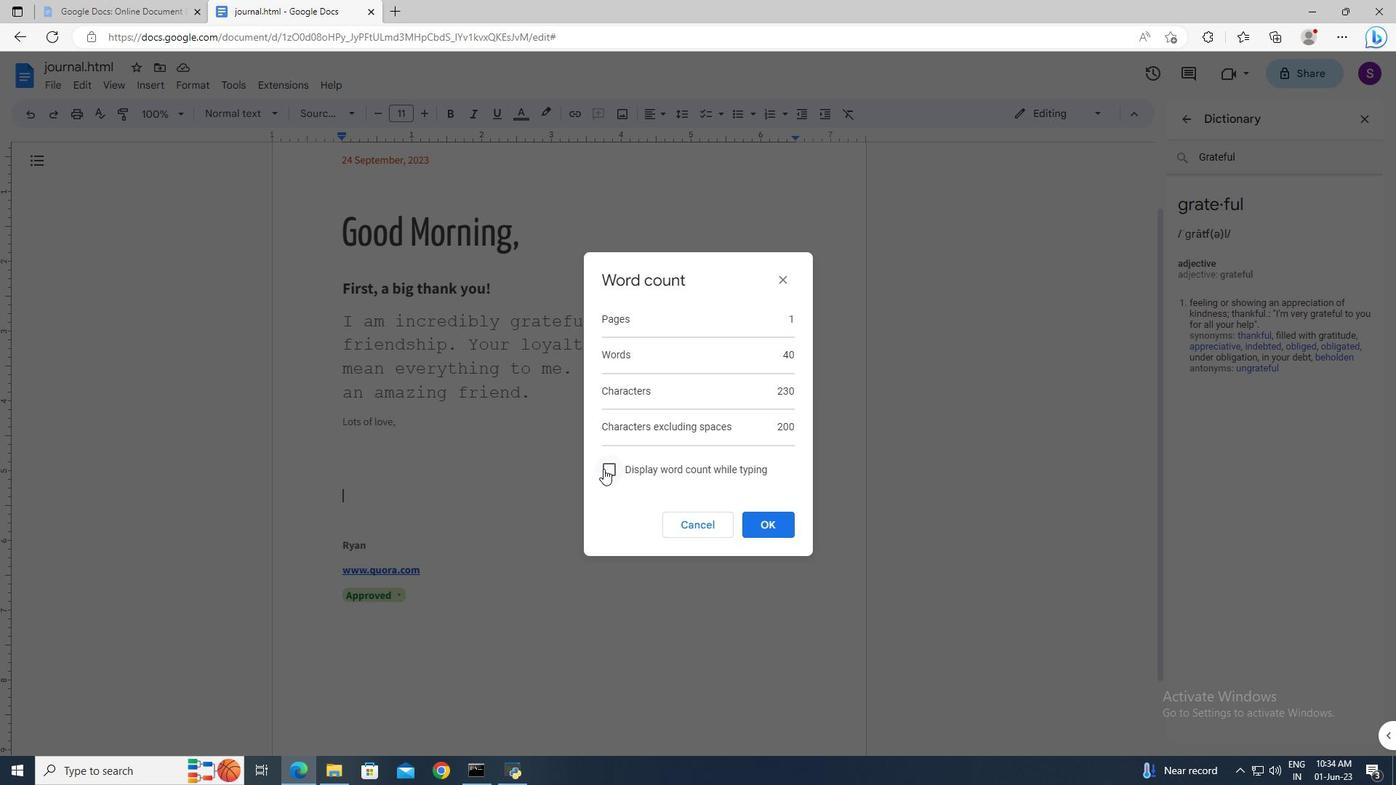 
Action: Mouse pressed left at (603, 469)
Screenshot: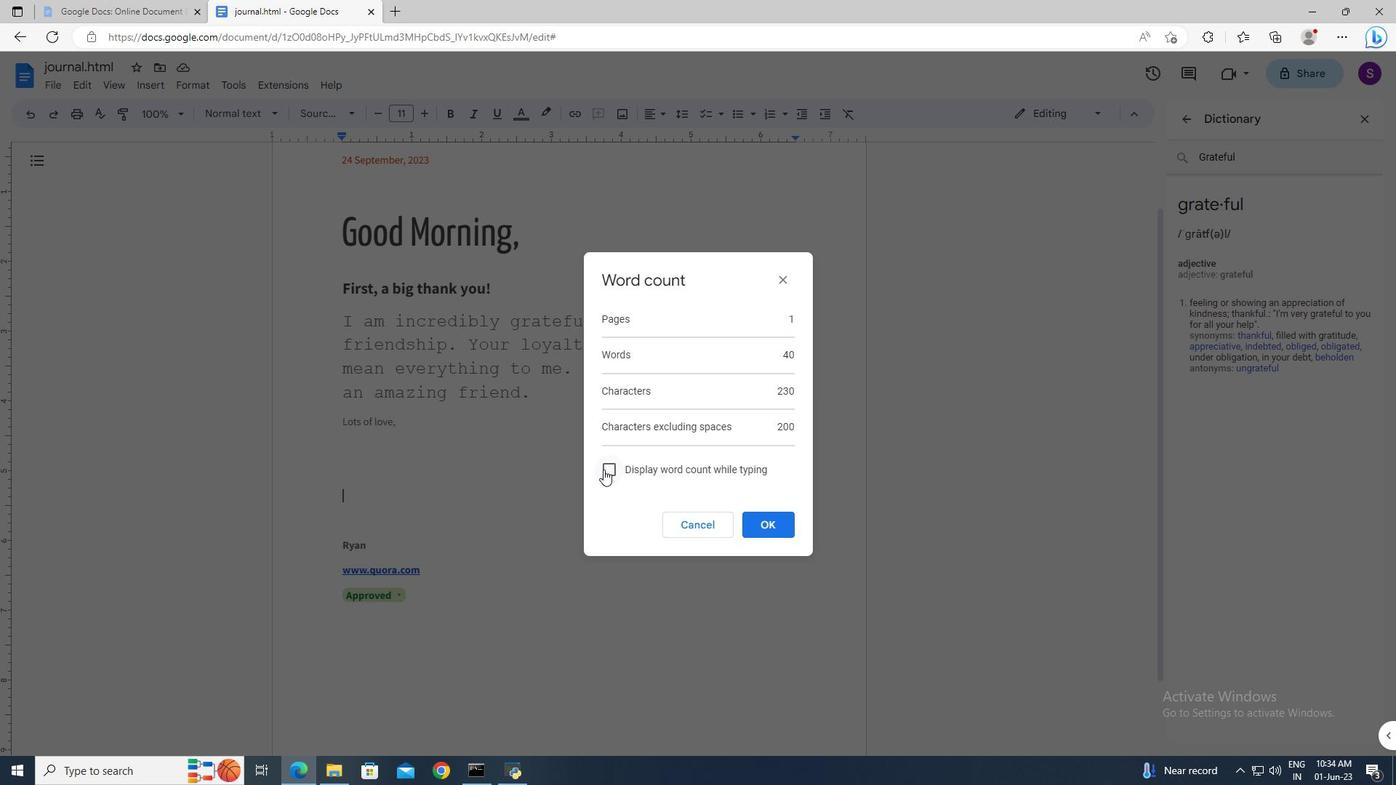 
Action: Mouse moved to (751, 513)
Screenshot: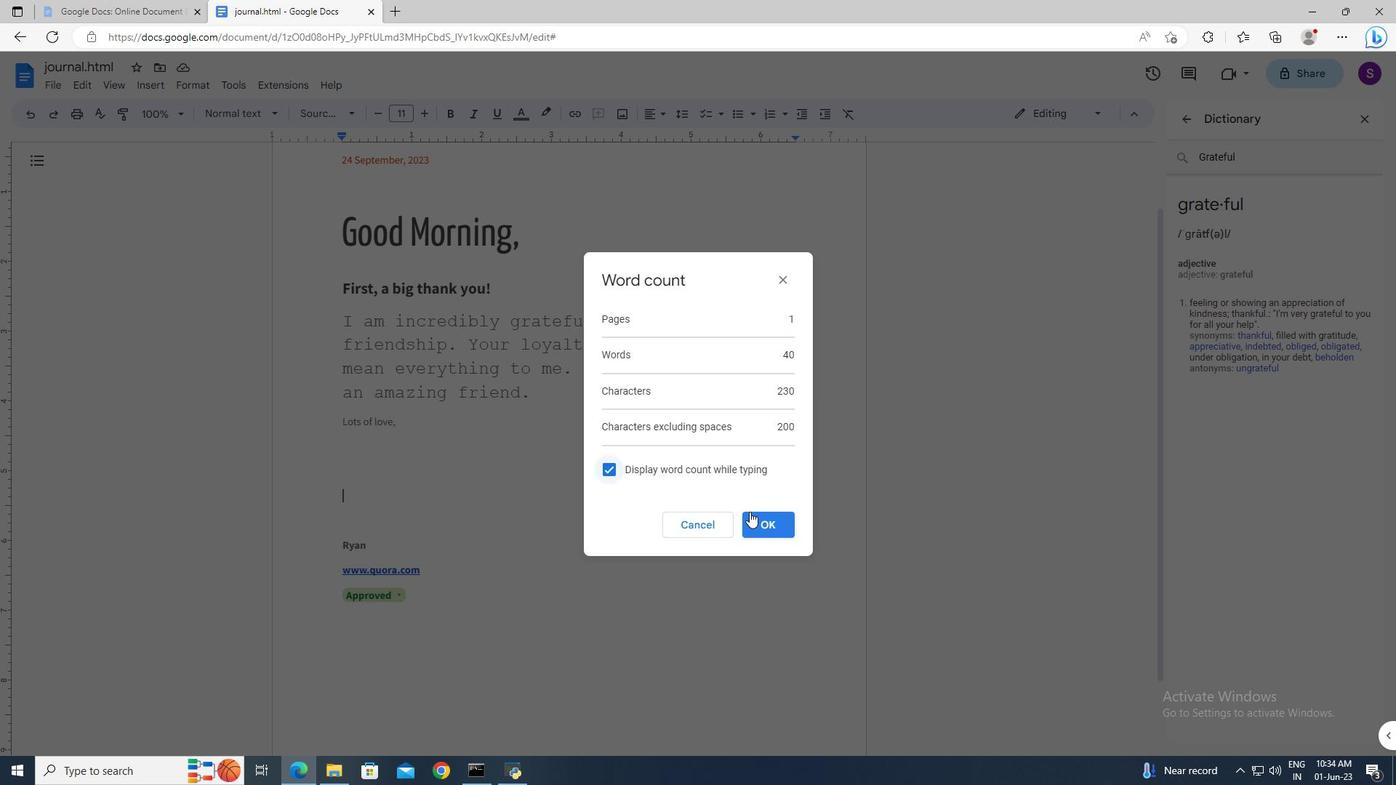 
Action: Mouse pressed left at (751, 513)
Screenshot: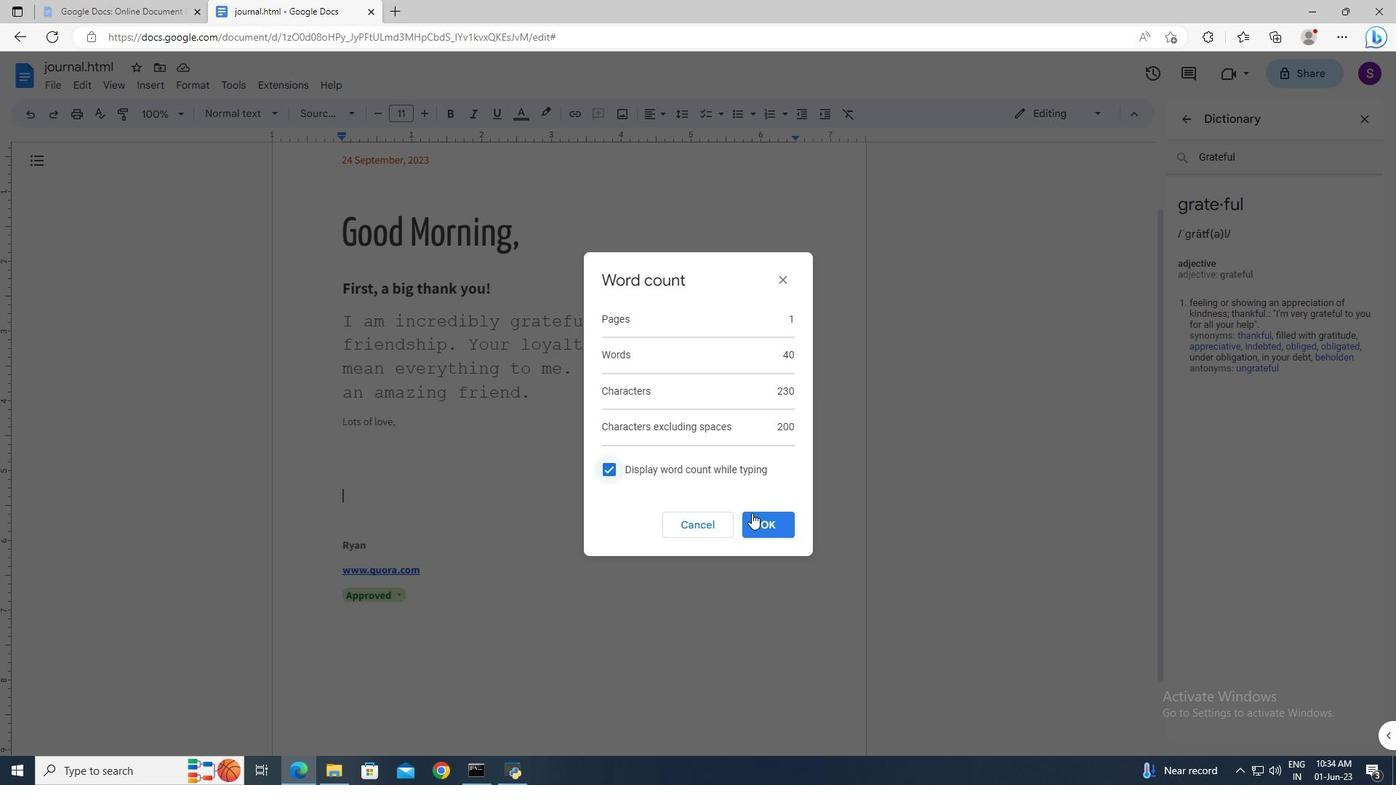 
